 Task: Open an excel sheet with  and write heading  Product price data  Add product name:-  ' TOMS Shoe, UGG Shoe, Wolverine Shoe, Z-Coil Shoe, Adidas shoe, Gucci T-shirt, Louis Vuitton bag, Zara Shirt, H&M jeans, Chanel perfume. ' in August Last week sales are  5000 to 5050. product price in between:-  5000 to 10000. Save page analysisSalesAnalysis
Action: Mouse pressed left at (37, 114)
Screenshot: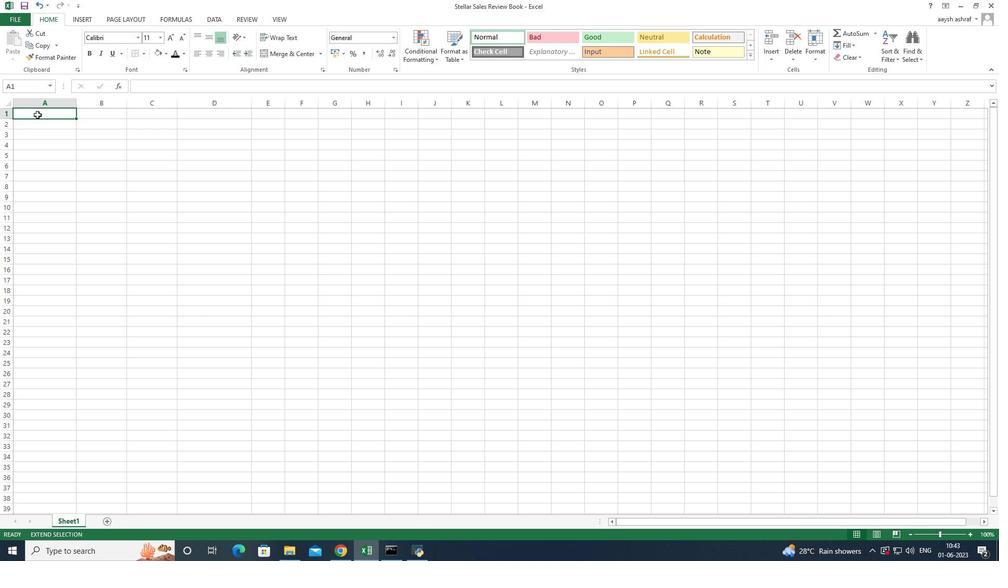 
Action: Mouse pressed left at (37, 114)
Screenshot: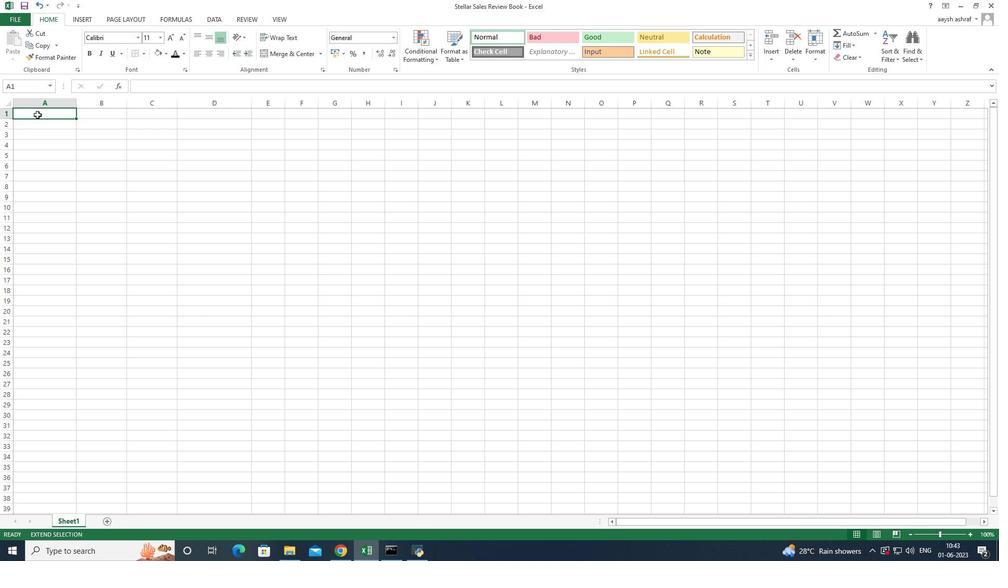 
Action: Mouse pressed left at (37, 114)
Screenshot: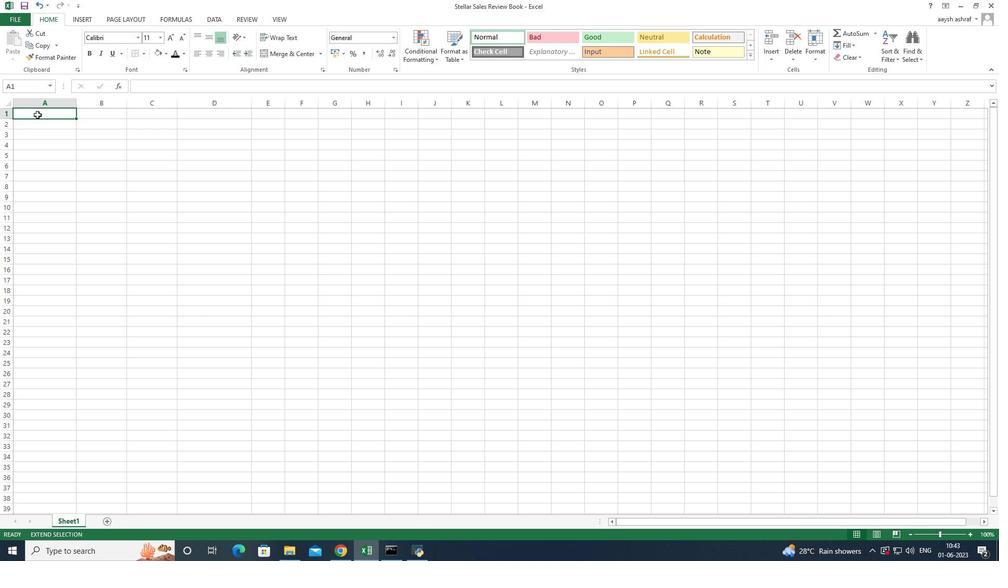 
Action: Mouse pressed left at (37, 114)
Screenshot: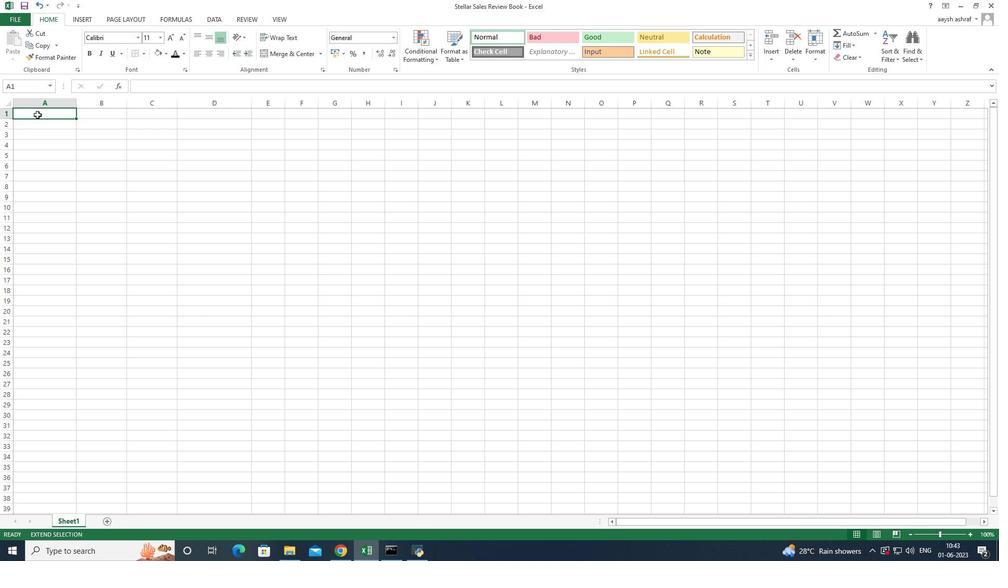 
Action: Mouse moved to (37, 113)
Screenshot: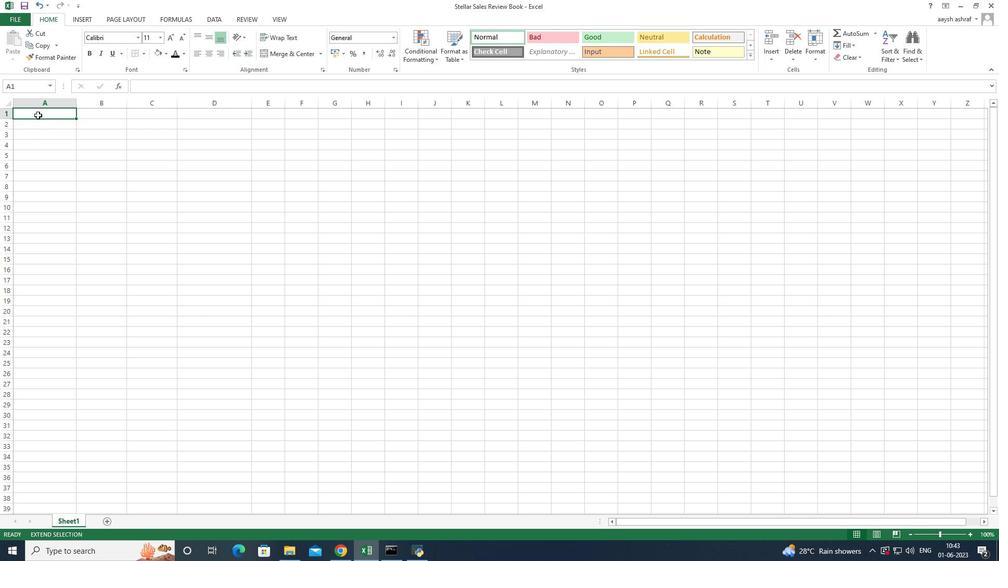 
Action: Mouse pressed left at (37, 113)
Screenshot: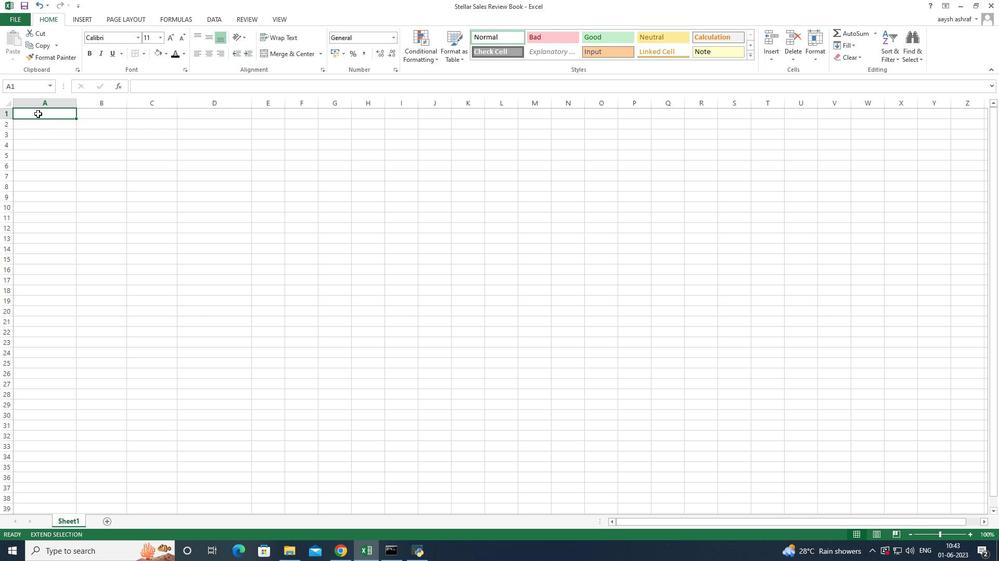 
Action: Mouse pressed left at (37, 113)
Screenshot: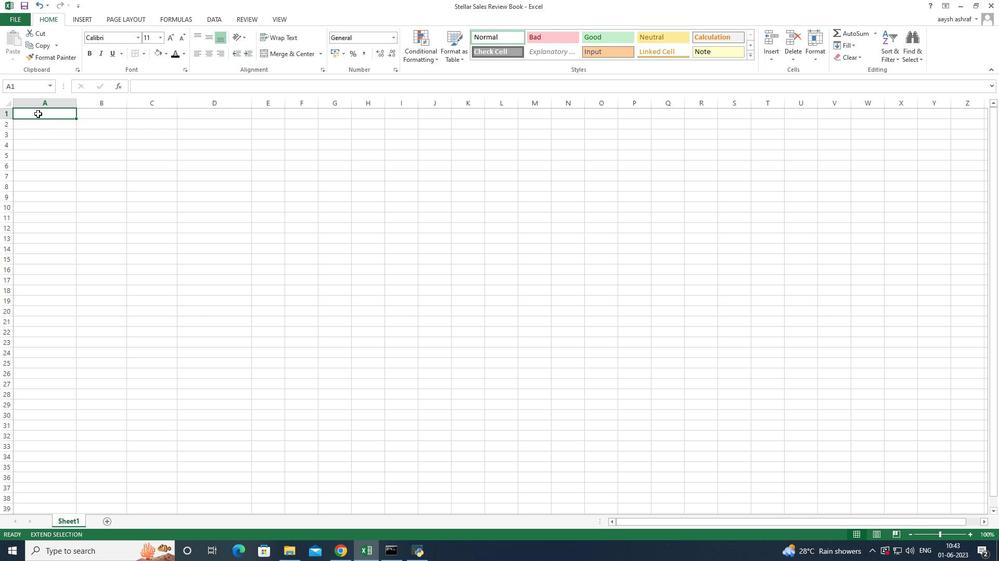 
Action: Mouse moved to (43, 125)
Screenshot: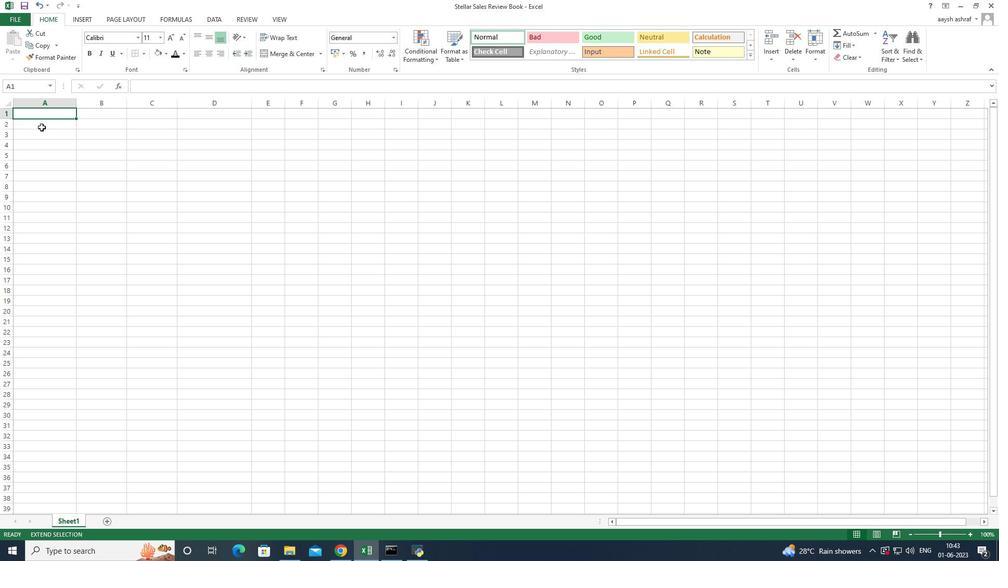 
Action: Mouse pressed left at (43, 125)
Screenshot: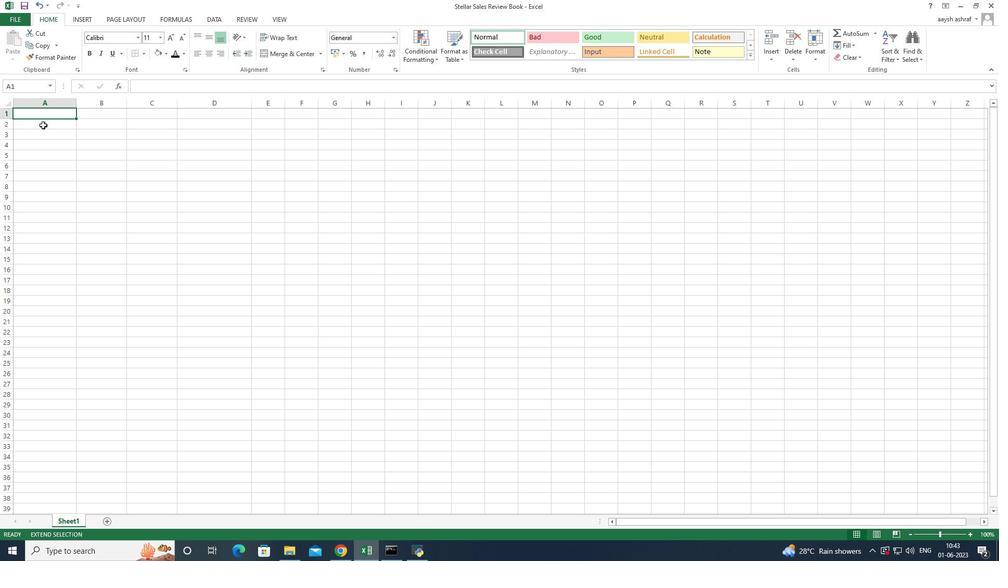 
Action: Mouse moved to (48, 112)
Screenshot: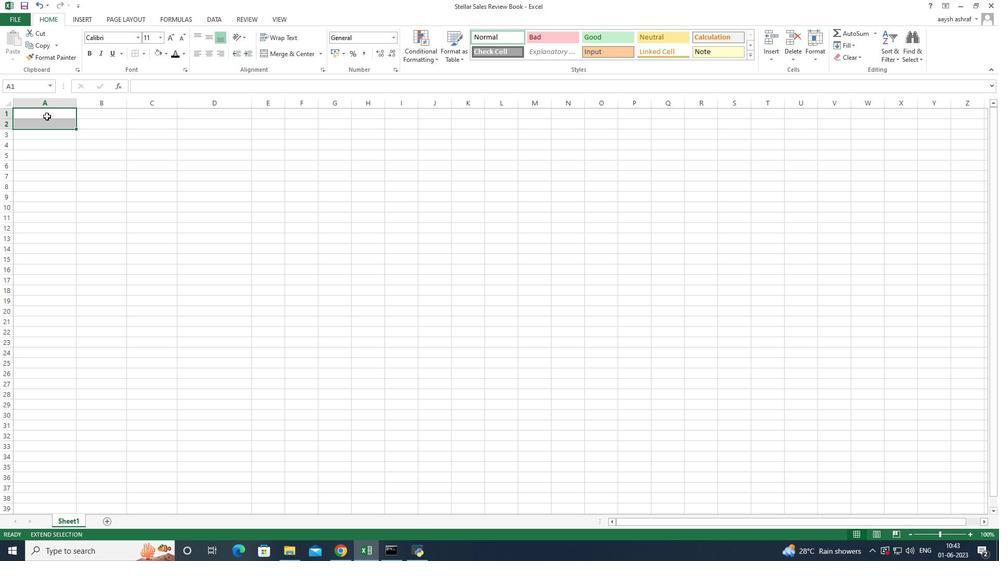 
Action: Mouse pressed left at (48, 112)
Screenshot: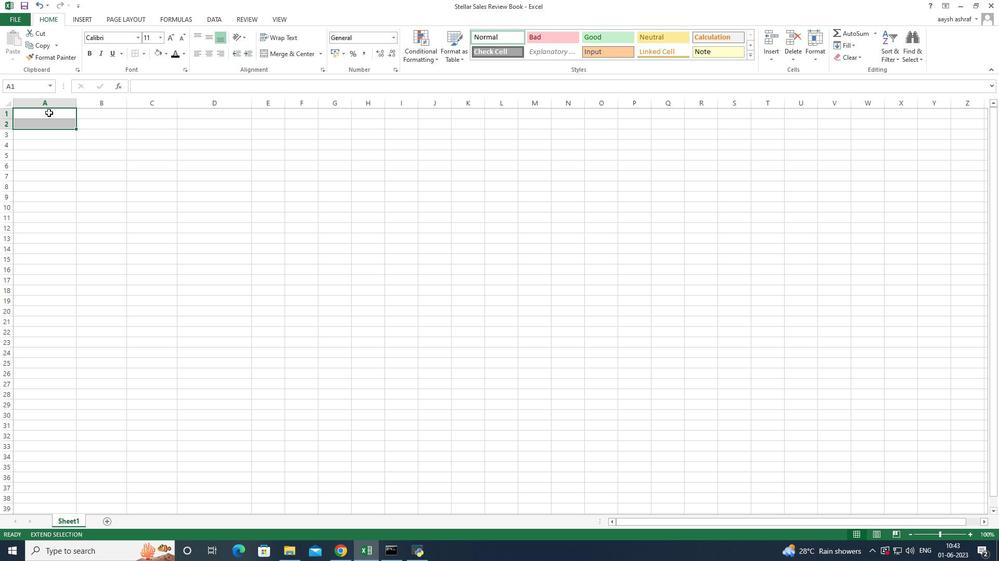 
Action: Mouse pressed left at (48, 112)
Screenshot: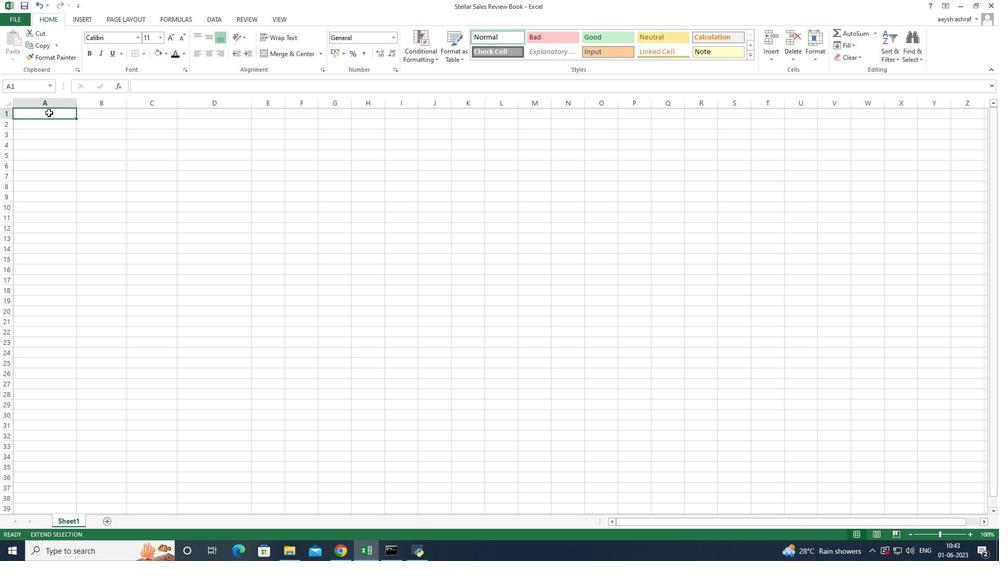 
Action: Mouse pressed left at (48, 112)
Screenshot: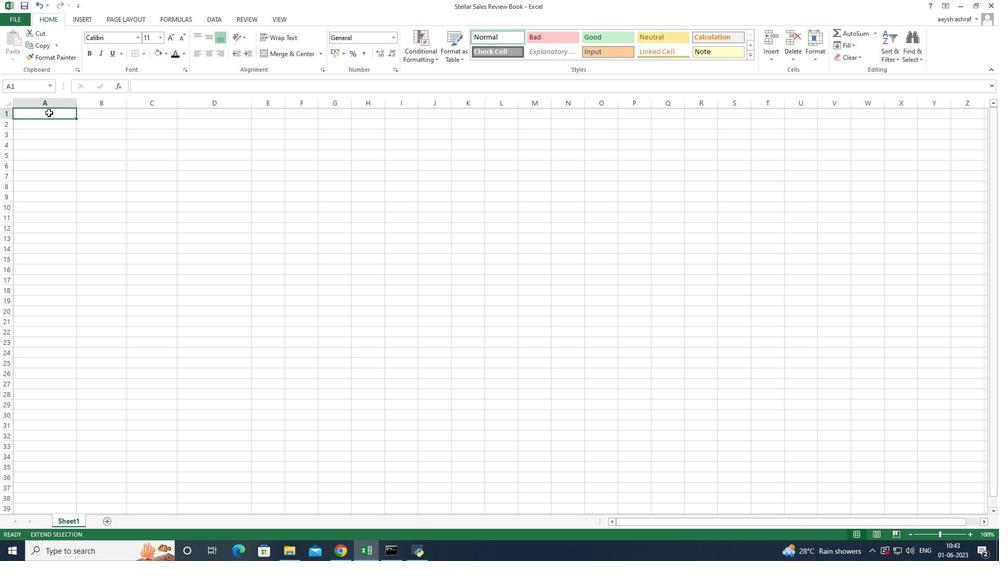 
Action: Mouse pressed left at (48, 112)
Screenshot: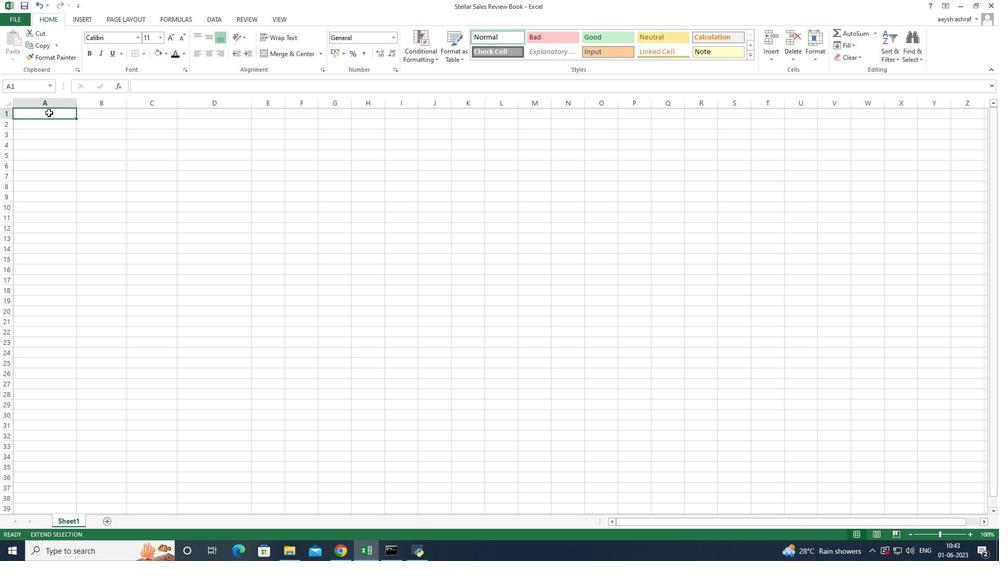 
Action: Key pressed <Key.shift>Product<Key.space><Key.shift>Price
Screenshot: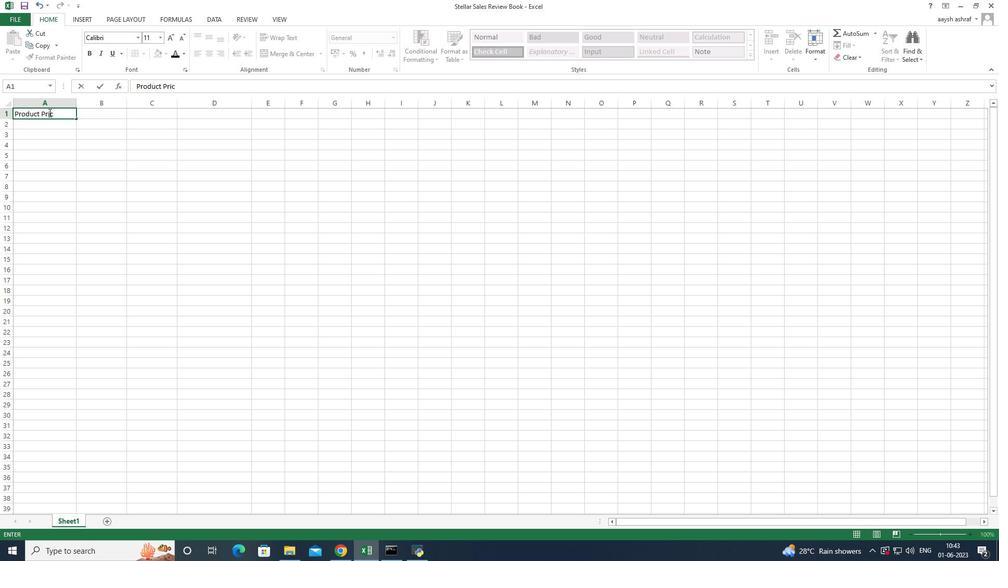 
Action: Mouse moved to (52, 125)
Screenshot: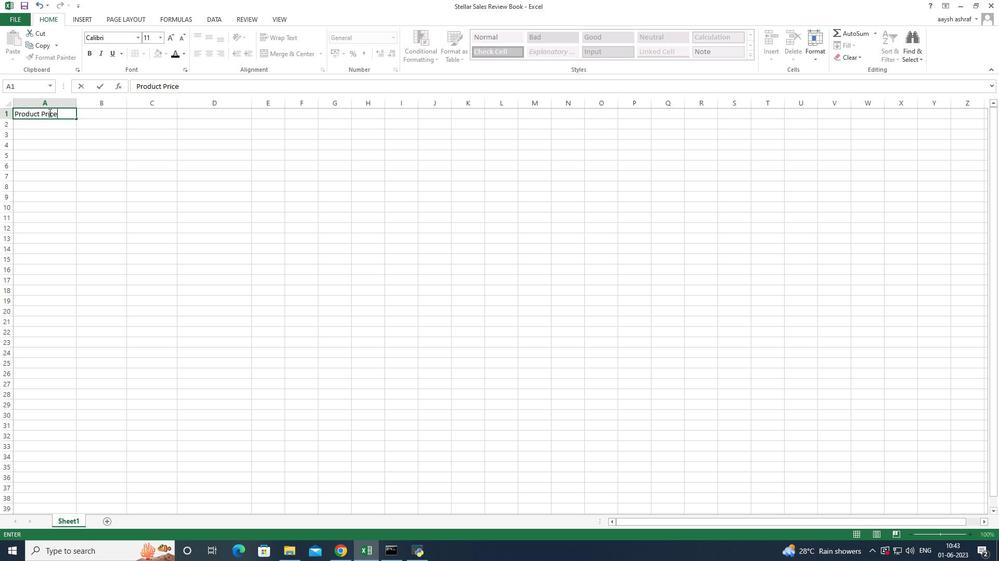 
Action: Mouse pressed left at (52, 125)
Screenshot: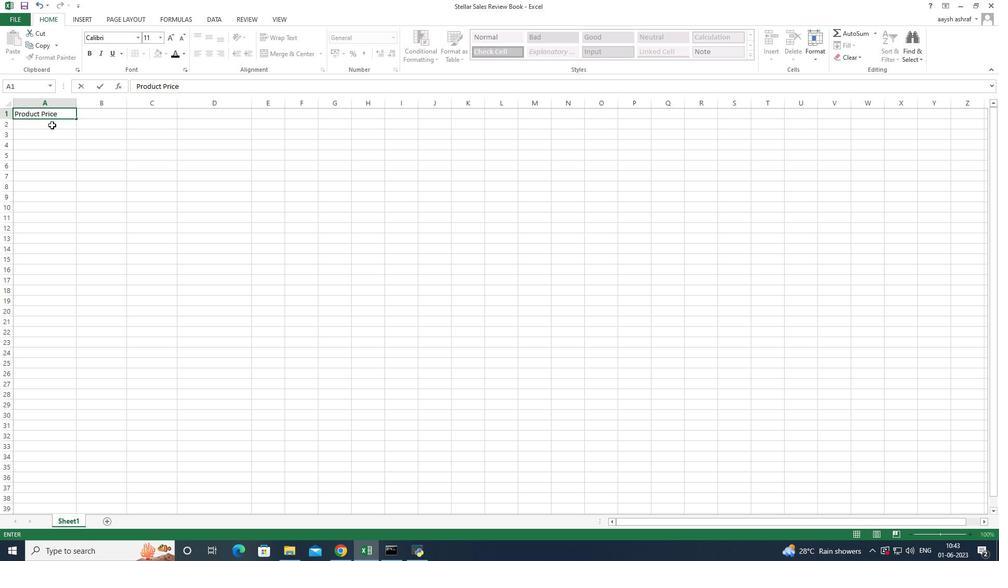 
Action: Key pressed <Key.shift>Product<Key.space>
Screenshot: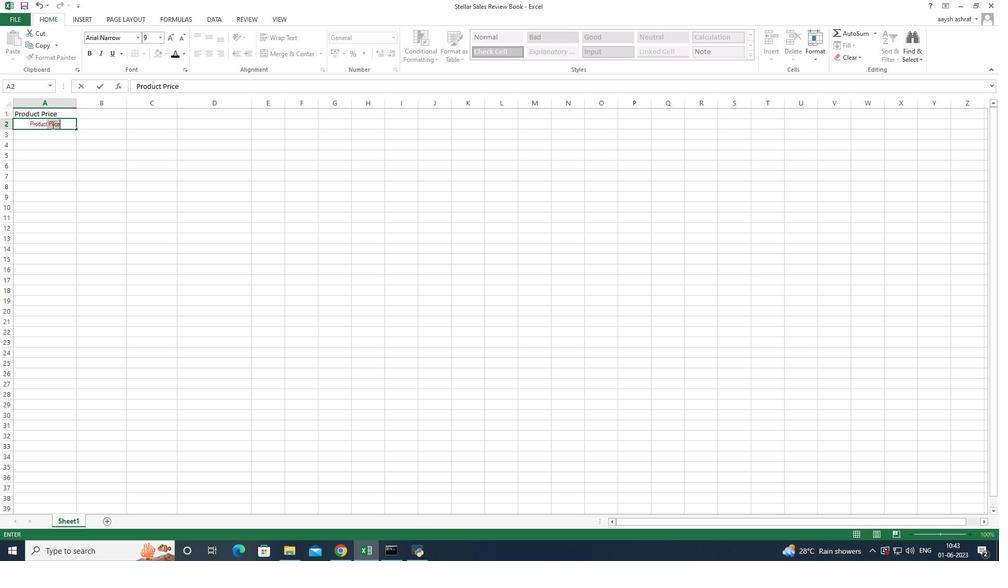 
Action: Mouse moved to (16, 21)
Screenshot: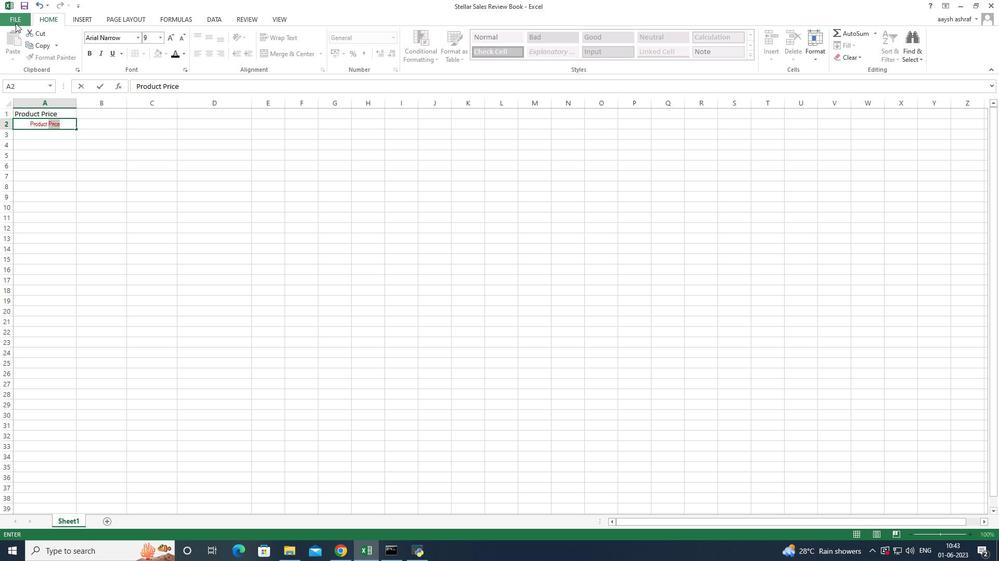 
Action: Mouse pressed left at (16, 21)
Screenshot: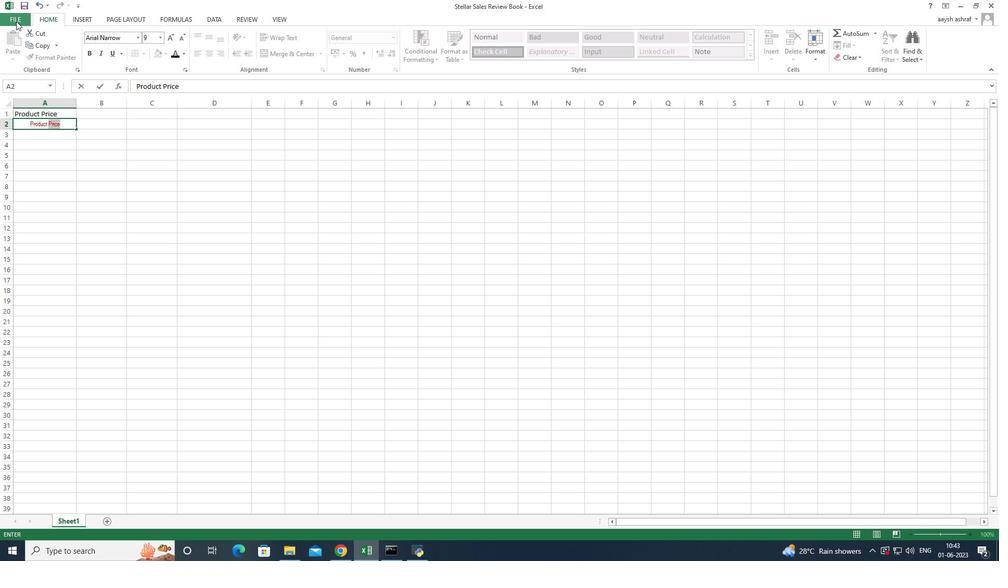 
Action: Mouse moved to (45, 90)
Screenshot: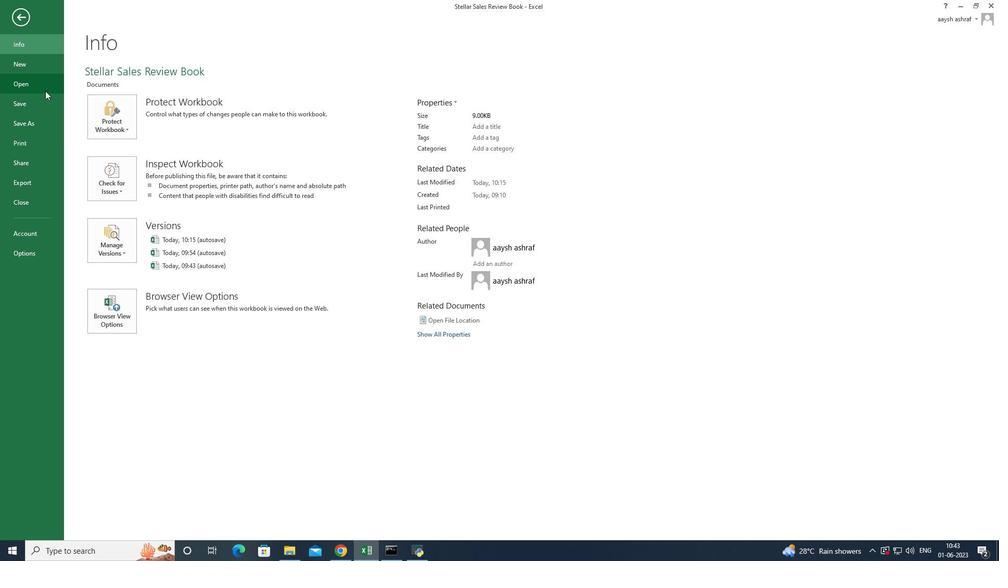 
Action: Mouse pressed left at (45, 90)
Screenshot: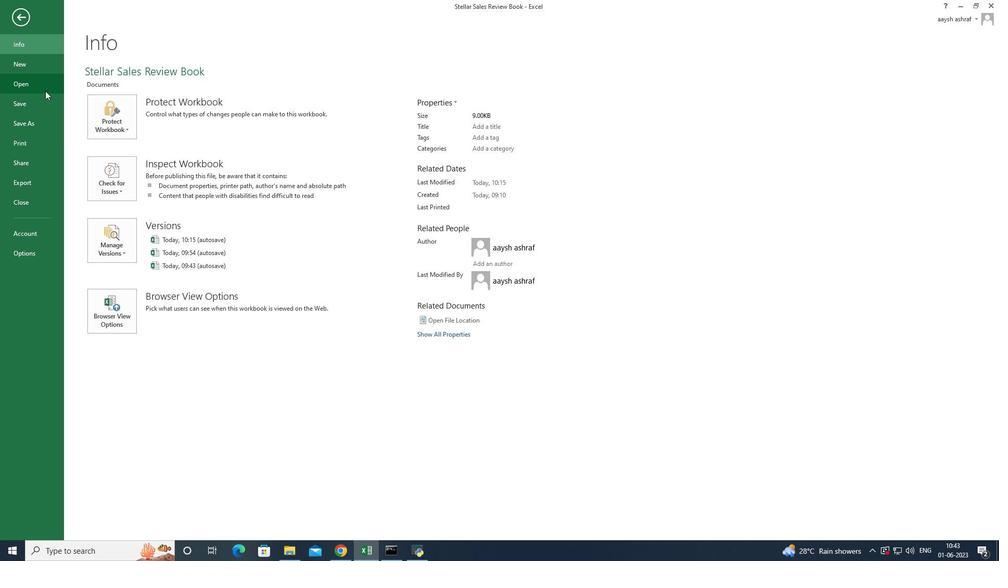 
Action: Mouse moved to (33, 63)
Screenshot: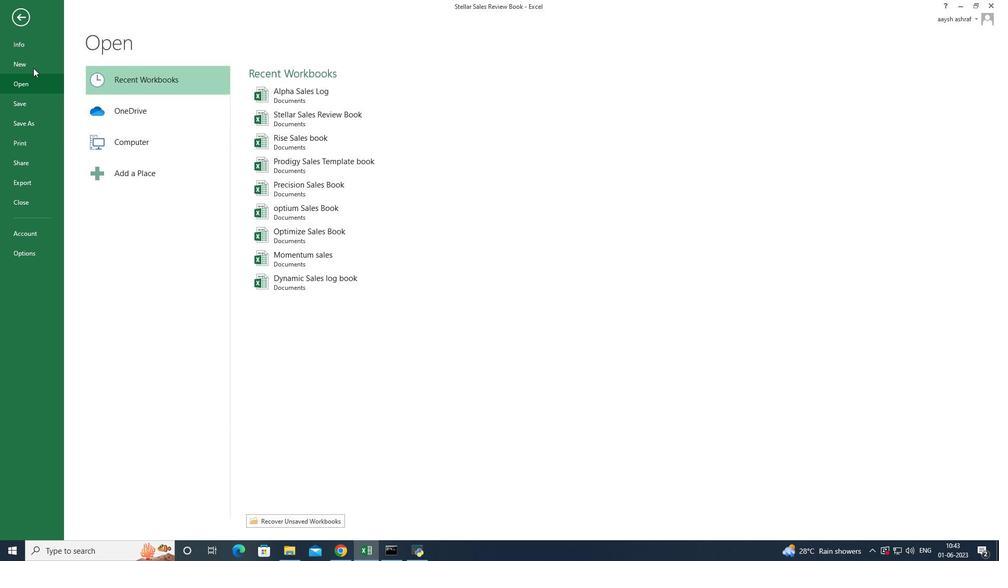 
Action: Mouse pressed left at (33, 63)
Screenshot: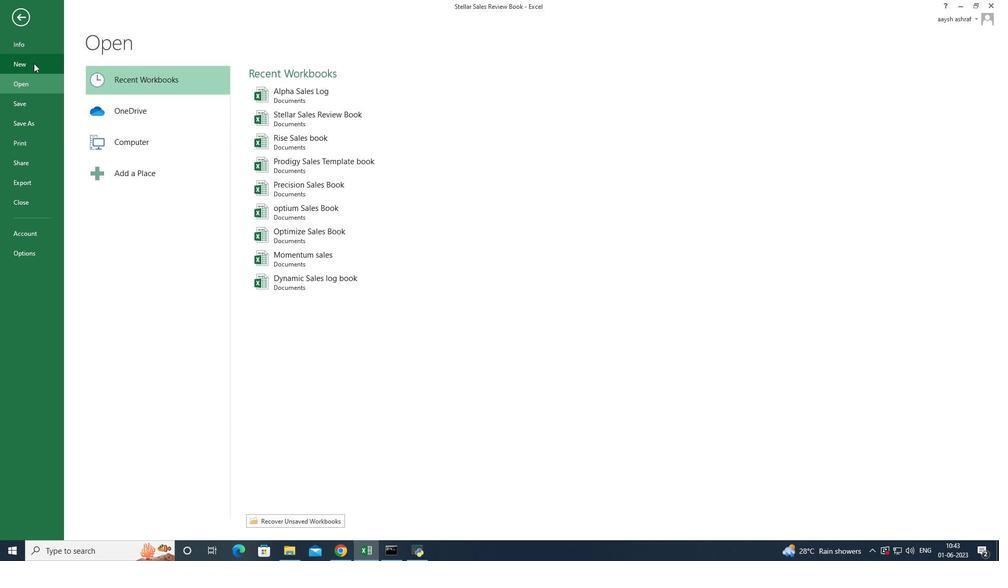 
Action: Mouse moved to (132, 158)
Screenshot: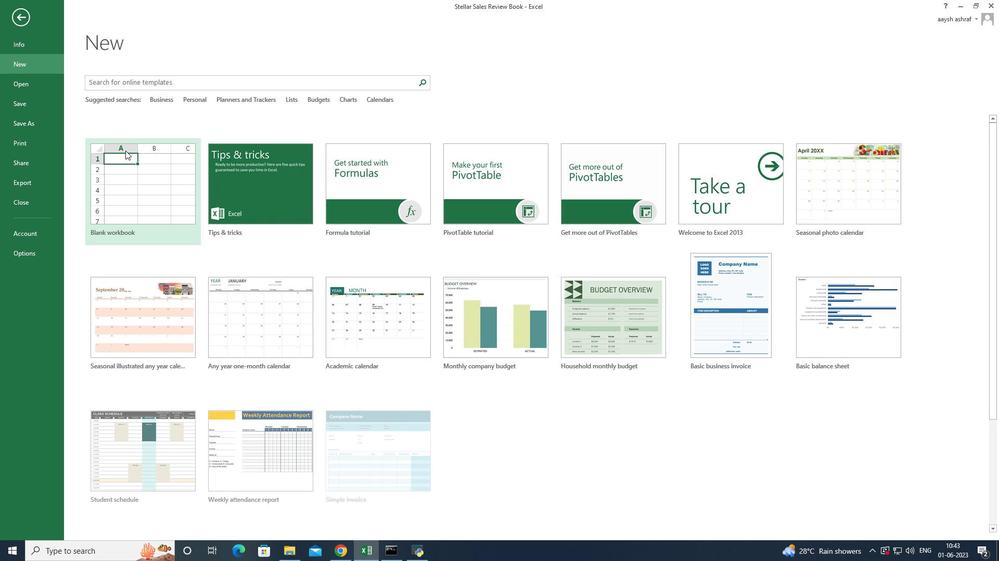 
Action: Mouse pressed left at (132, 158)
Screenshot: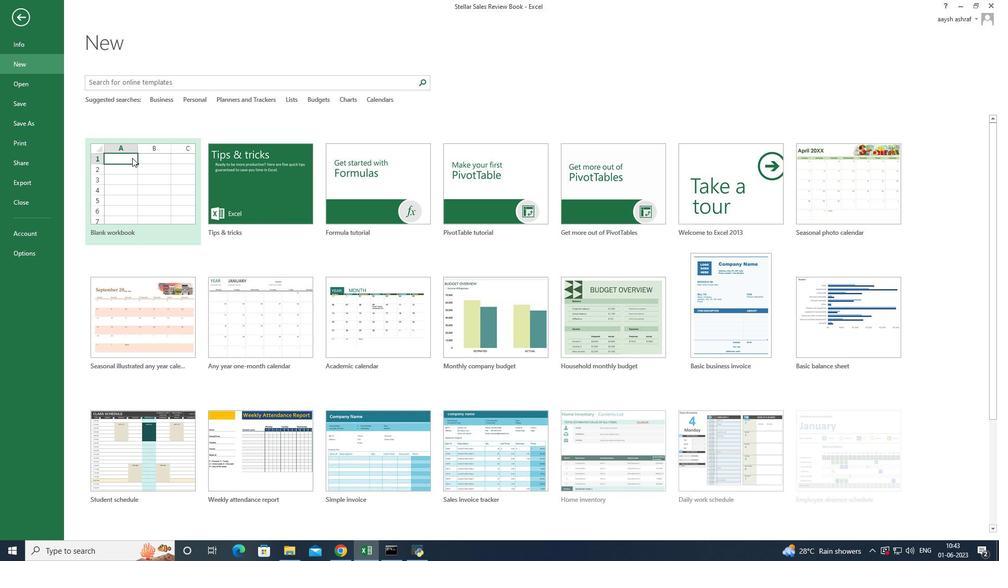 
Action: Mouse moved to (358, 473)
Screenshot: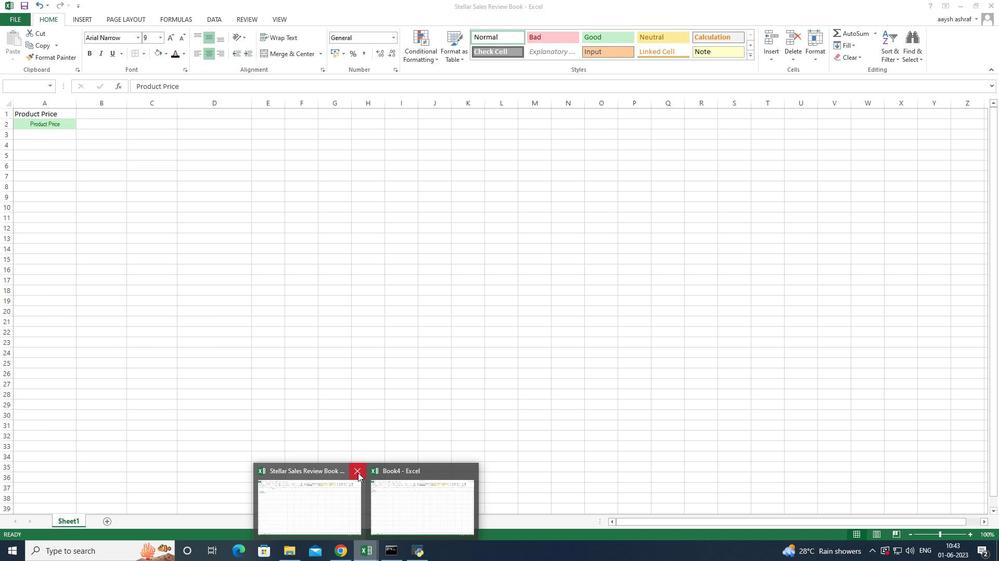 
Action: Mouse pressed left at (358, 473)
Screenshot: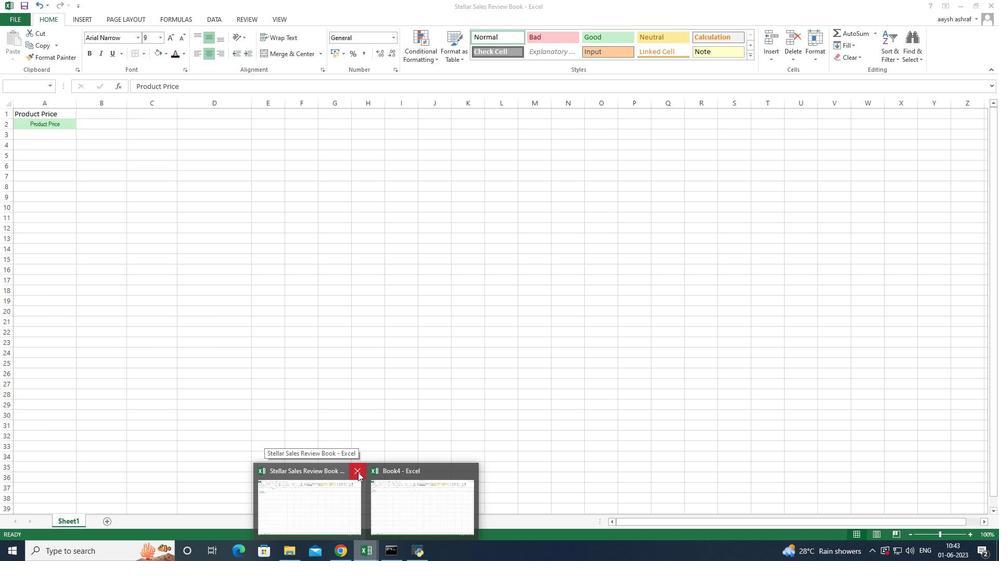 
Action: Mouse moved to (488, 297)
Screenshot: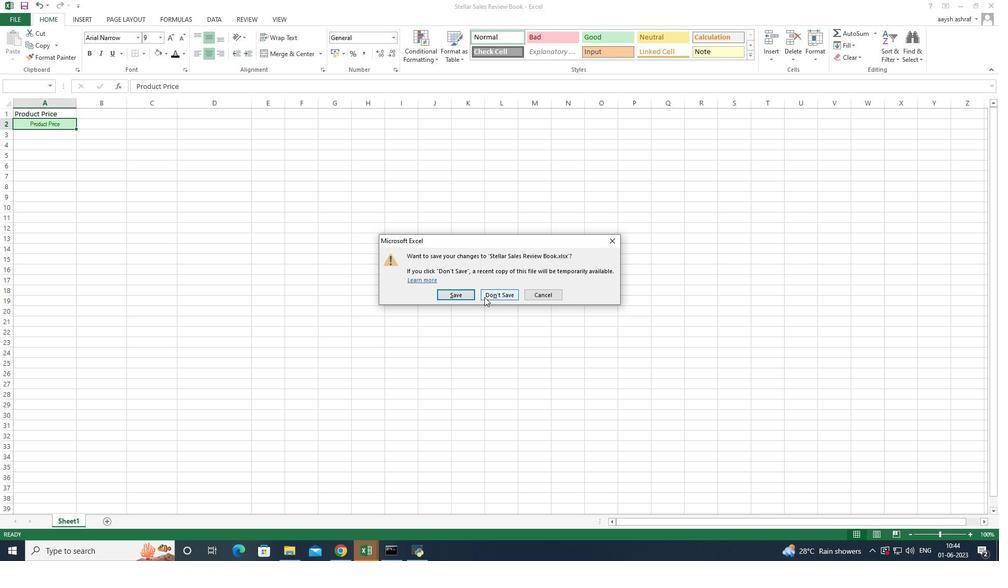 
Action: Mouse pressed left at (488, 297)
Screenshot: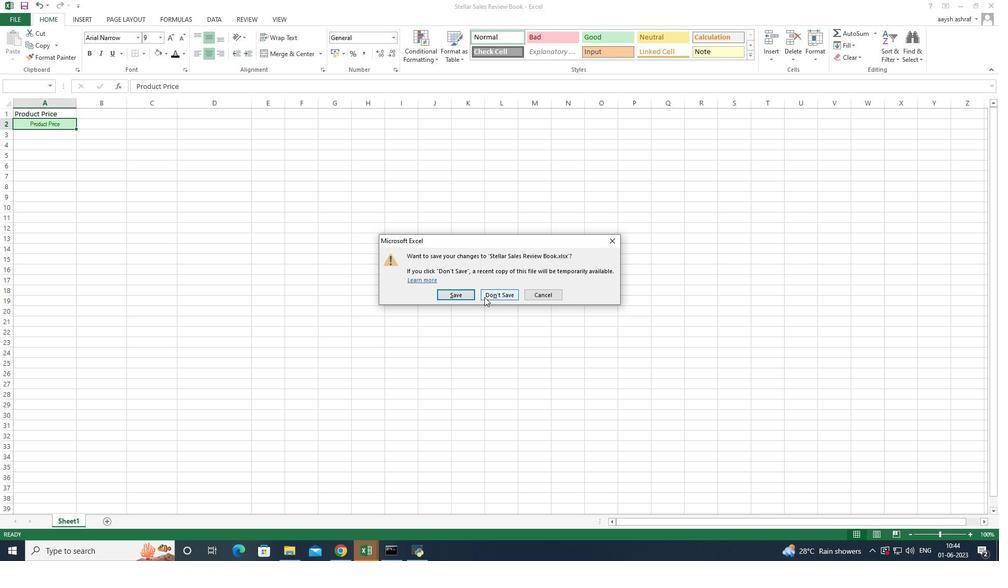 
Action: Mouse moved to (69, 202)
Screenshot: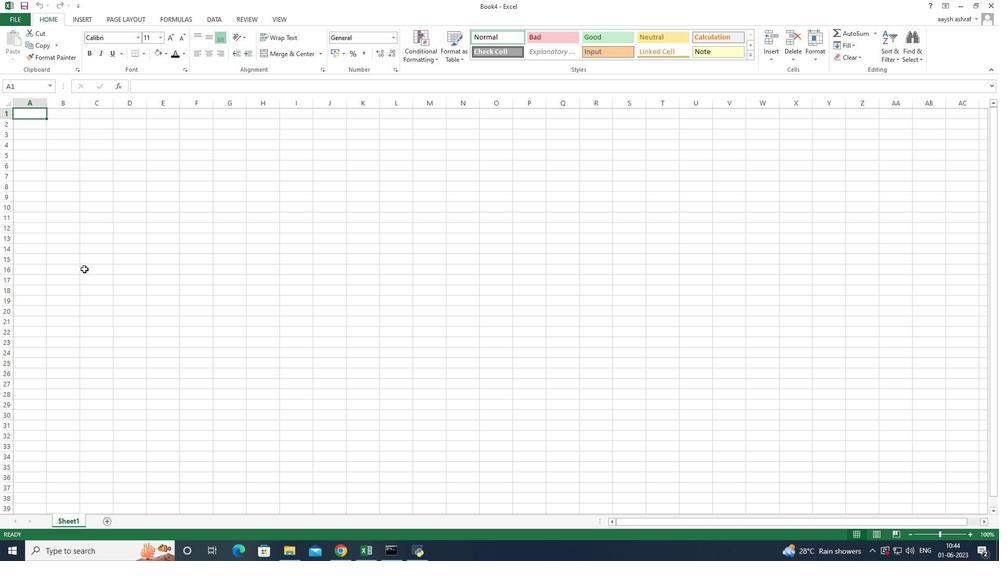 
Action: Key pressed <Key.shift>Product<Key.space><Key.shift>Price<Key.enter>
Screenshot: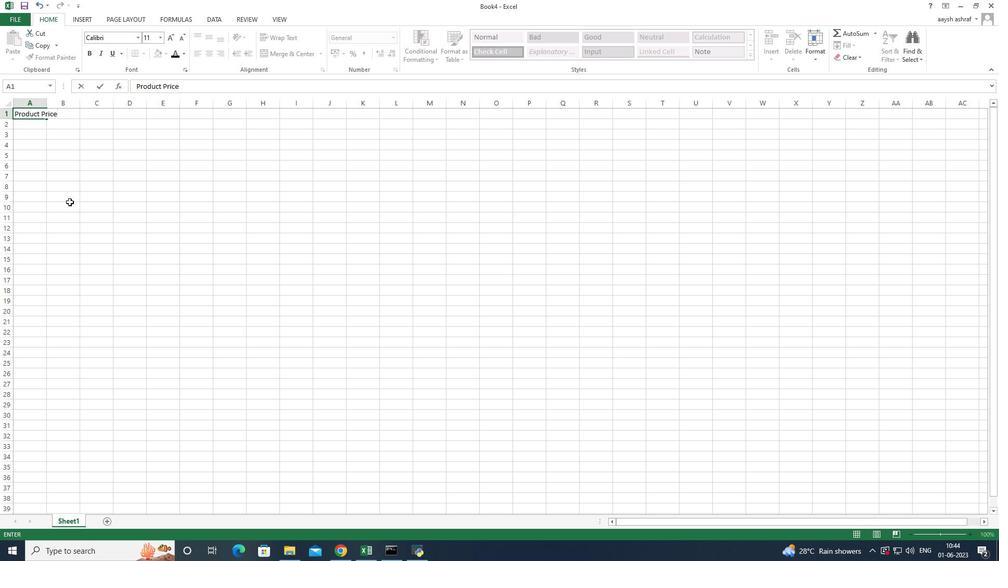 
Action: Mouse moved to (64, 113)
Screenshot: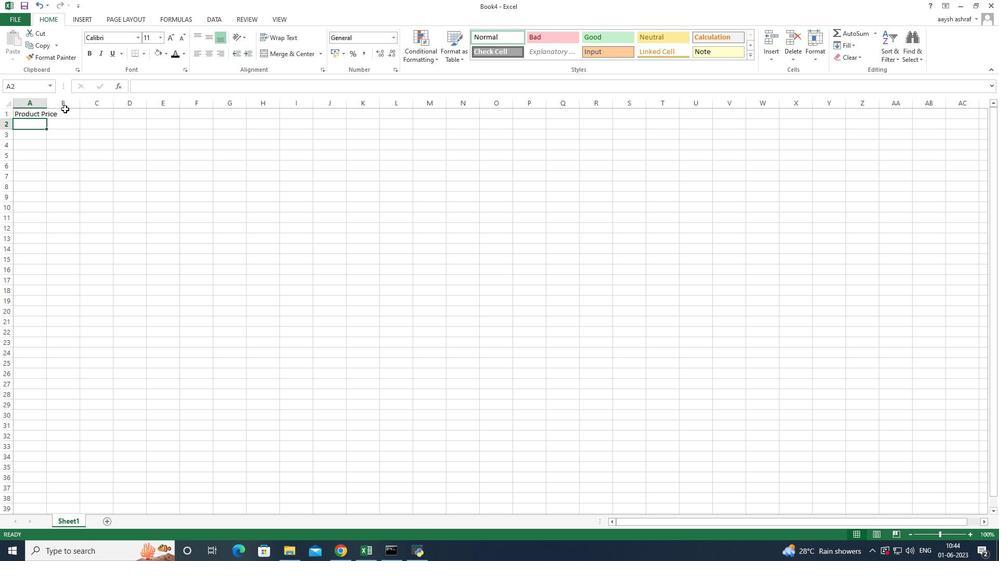 
Action: Mouse pressed left at (64, 113)
Screenshot: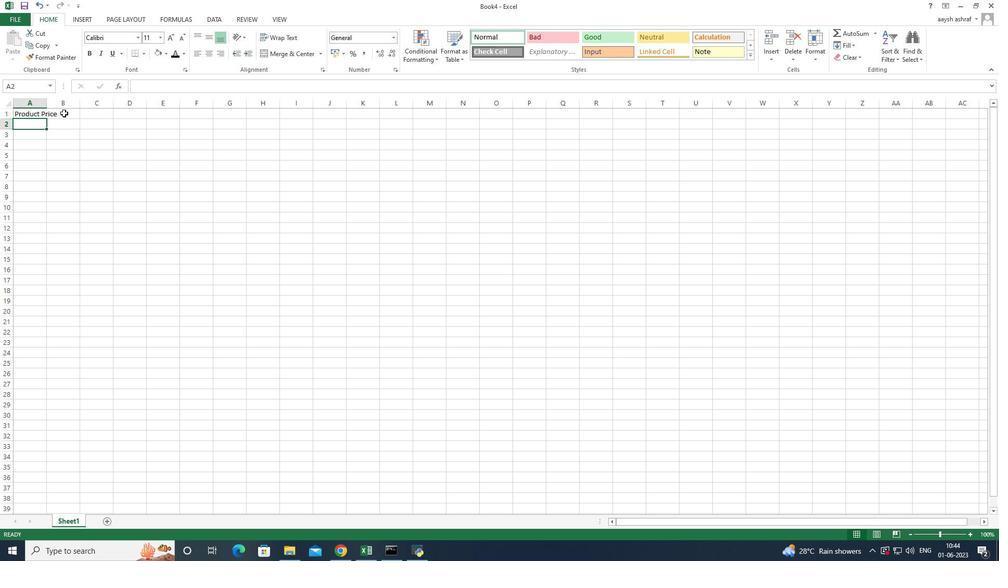 
Action: Mouse moved to (55, 114)
Screenshot: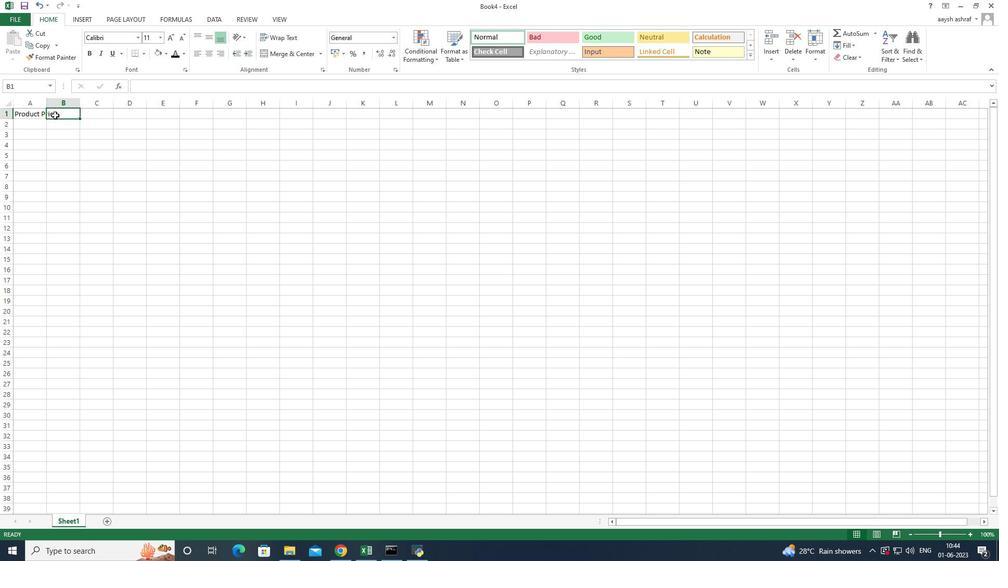 
Action: Mouse pressed left at (55, 114)
Screenshot: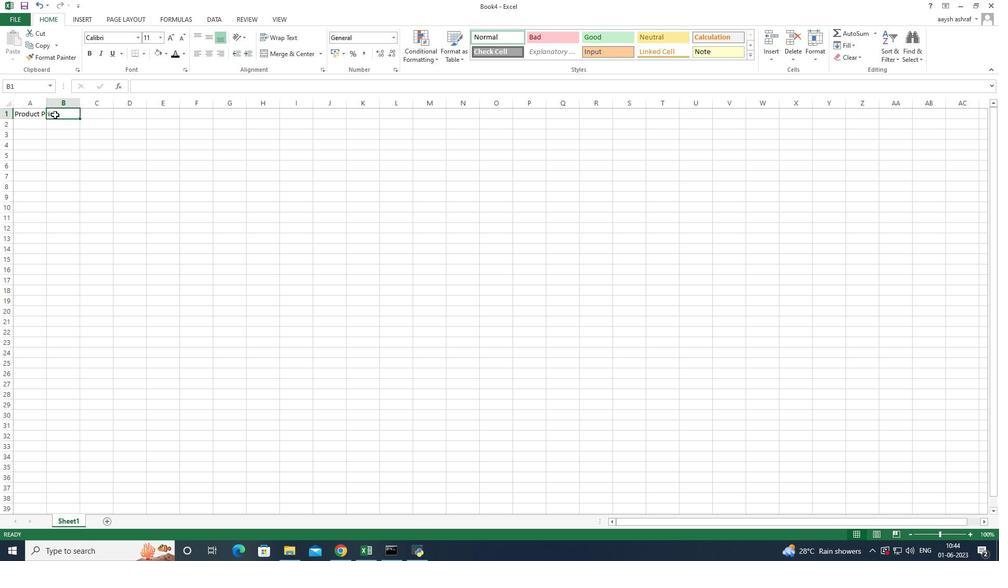 
Action: Mouse pressed left at (55, 114)
Screenshot: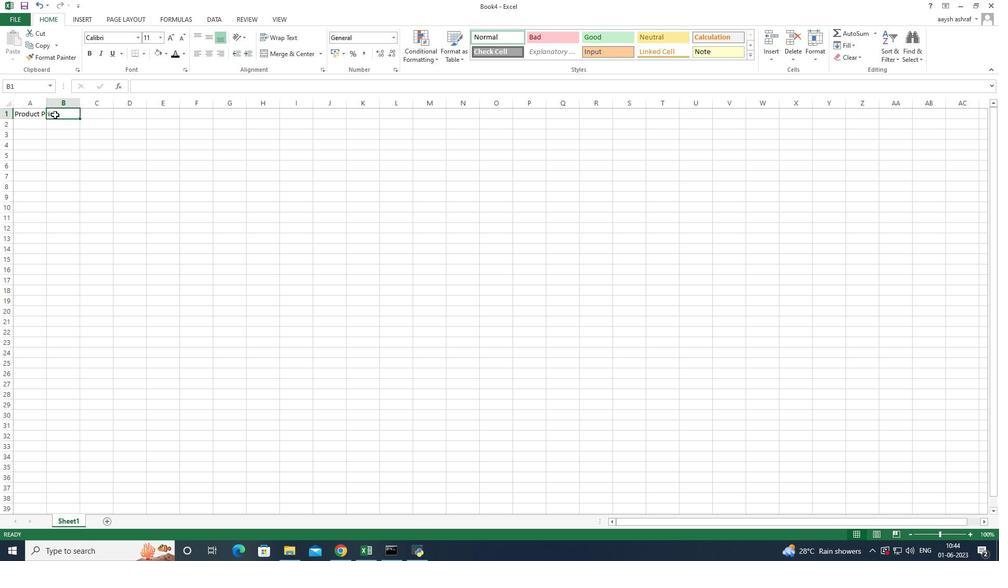 
Action: Mouse moved to (35, 113)
Screenshot: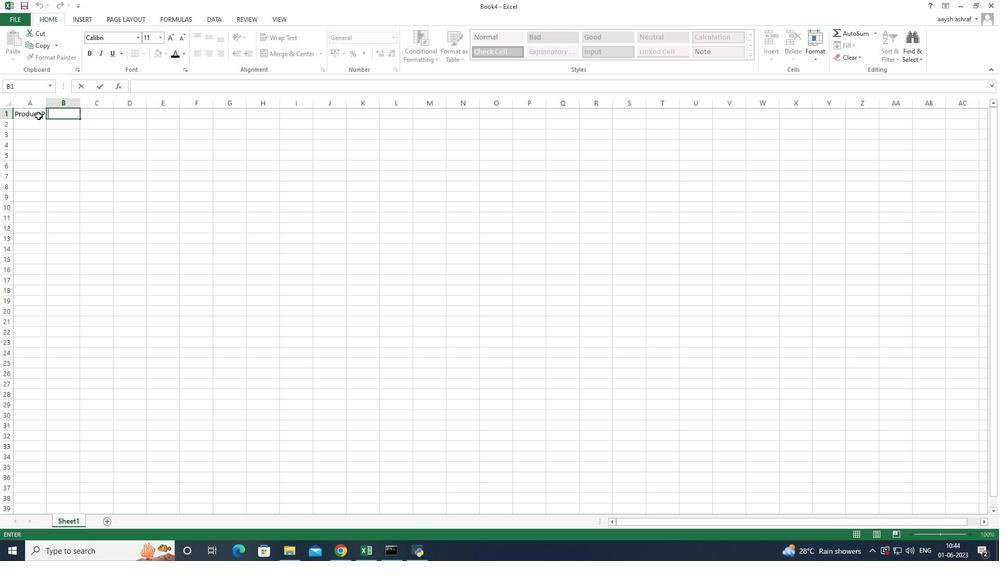 
Action: Mouse pressed left at (35, 113)
Screenshot: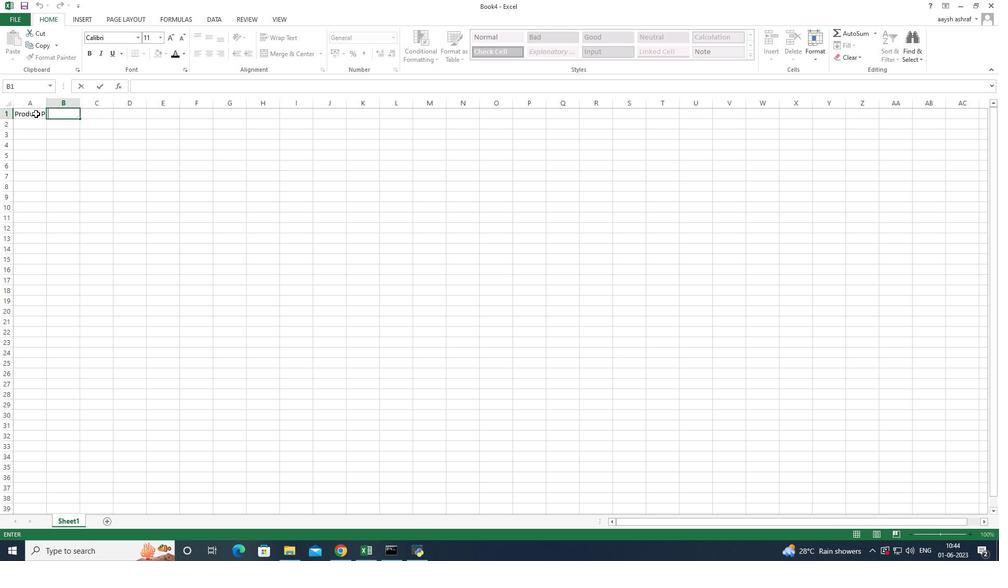 
Action: Mouse moved to (182, 86)
Screenshot: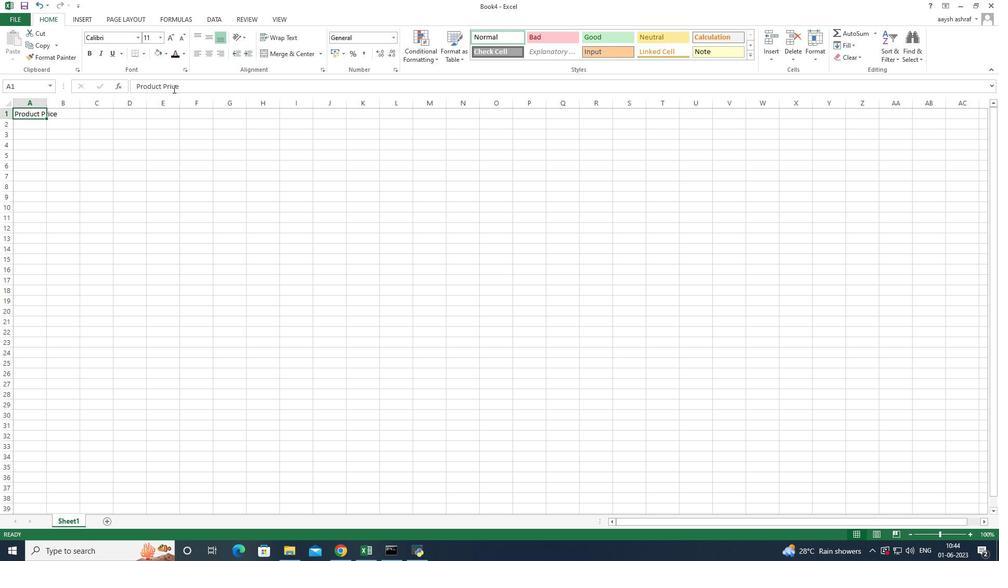 
Action: Mouse pressed left at (182, 86)
Screenshot: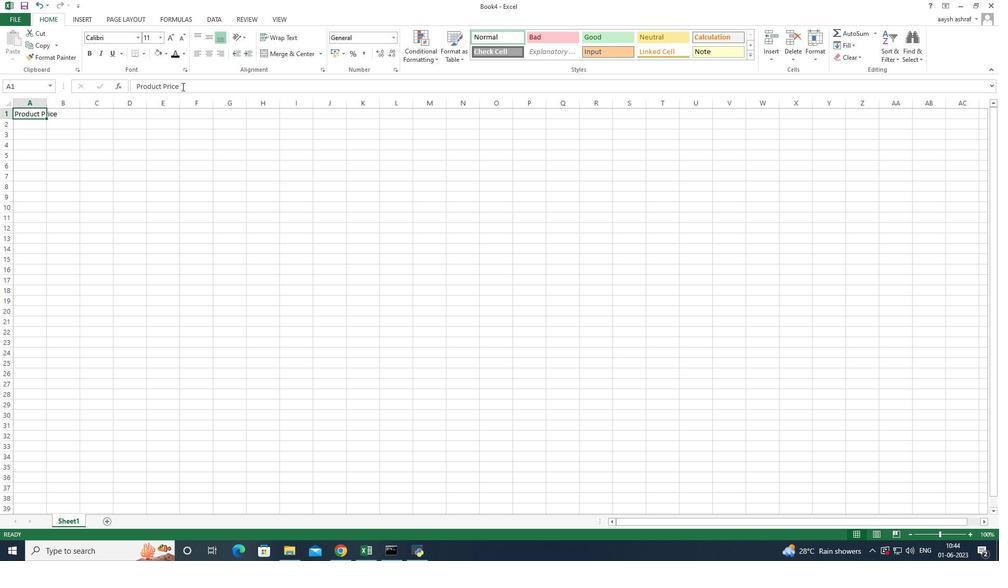 
Action: Mouse moved to (181, 87)
Screenshot: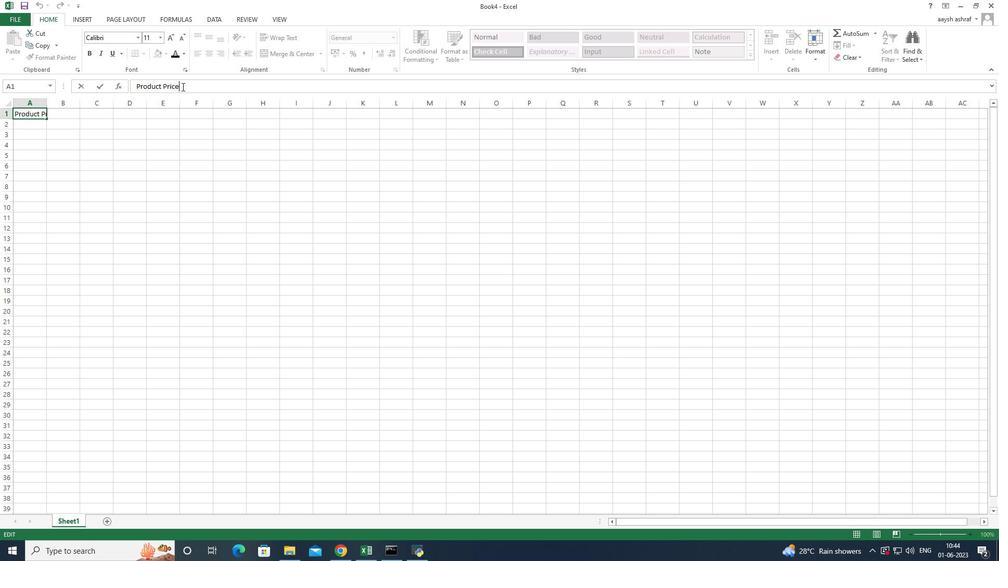 
Action: Key pressed <Key.space>data<Key.enter><Key.shift>Product<Key.space><Key.shift>Name<Key.enter>
Screenshot: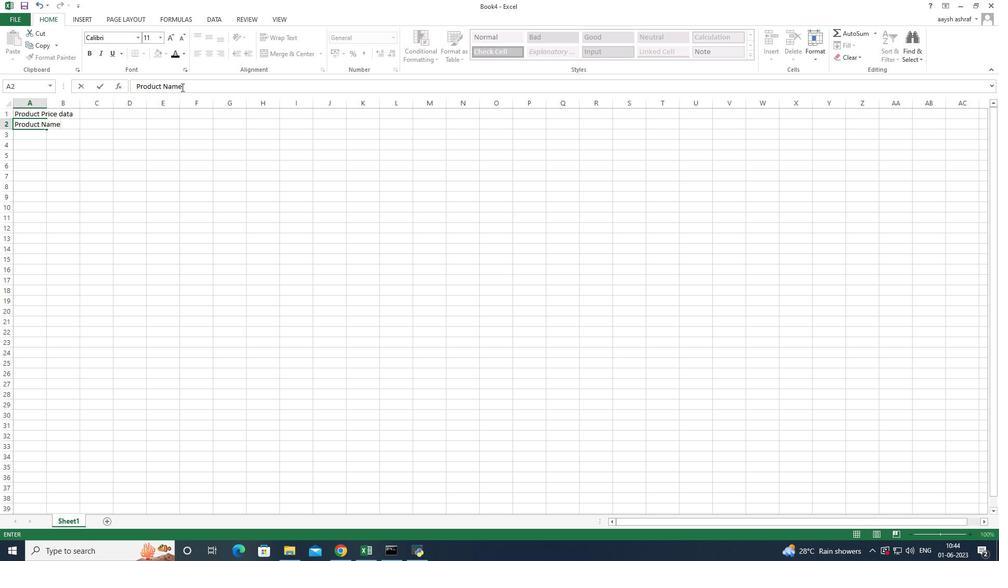 
Action: Mouse moved to (31, 135)
Screenshot: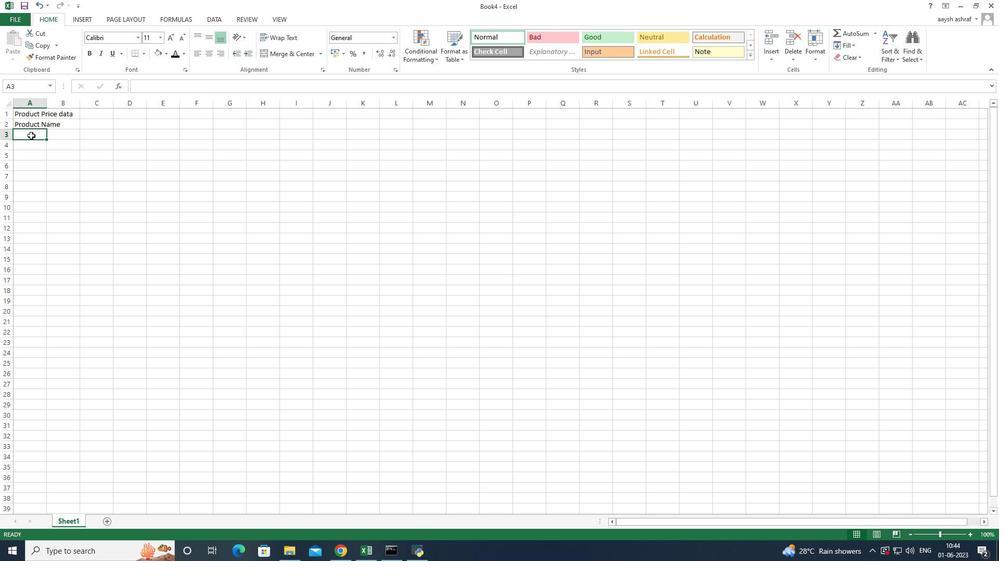 
Action: Mouse pressed left at (31, 135)
Screenshot: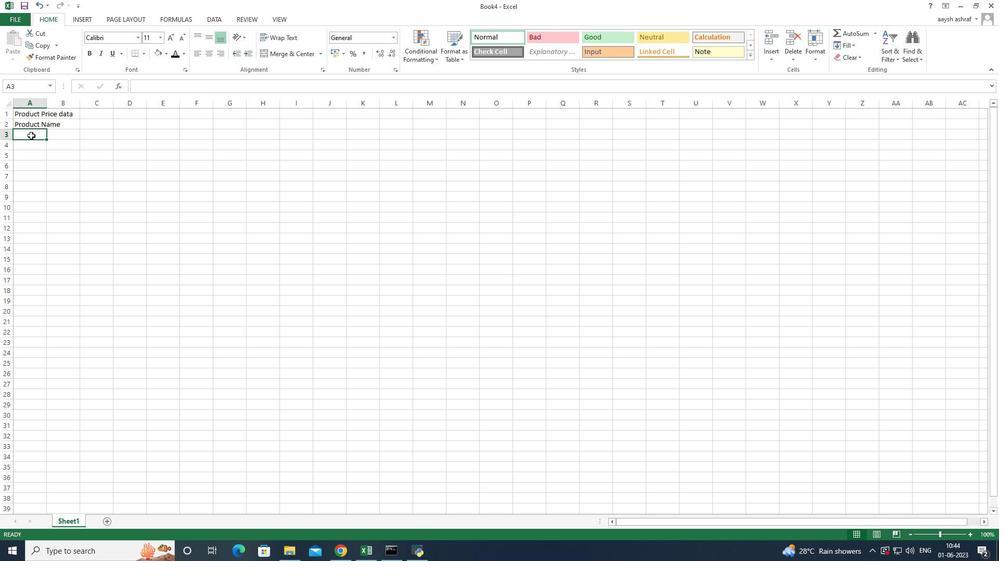 
Action: Mouse pressed left at (31, 135)
Screenshot: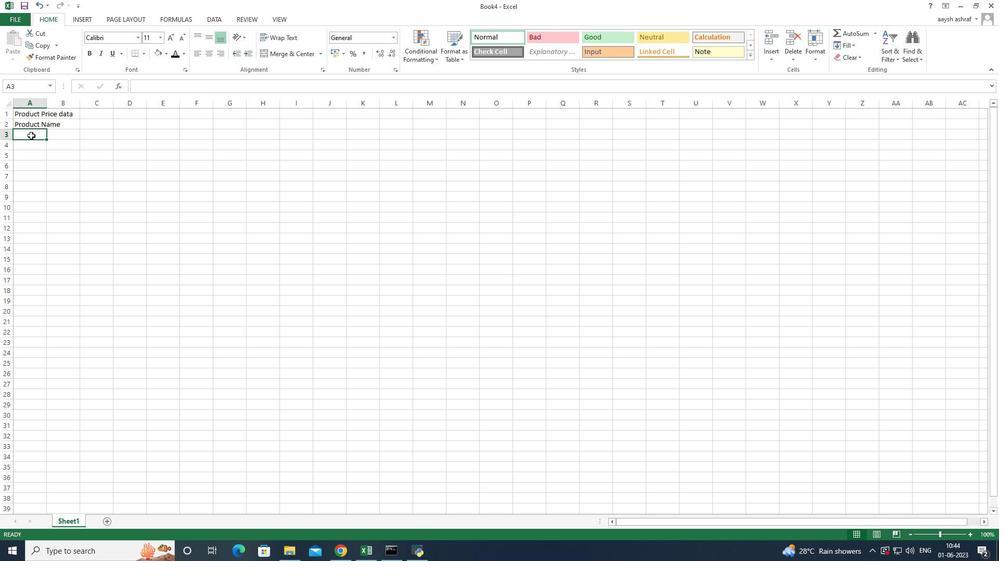 
Action: Key pressed <Key.shift>T<Key.shift>OMS<Key.space><Key.shift>Shoe<Key.enter><Key.shift>UGG<Key.space><Key.shift><Key.shift>Shoe<Key.enter><Key.down><Key.up><Key.up><Key.enter><Key.shift>Wolverine<Key.space><Key.shift><Key.shift>Shoe<Key.enter>z-<Key.backspace><Key.backspace><Key.shift>Z-<Key.shift>Coil<Key.space><Key.shift>Shoe<Key.enter><Key.shift>Adidas<Key.space><Key.shift>Shoe<Key.space><Key.enter><Key.shift><Key.shift><Key.shift><Key.shift><Key.shift><Key.shift><Key.shift>Gucci<Key.space><Key.shift>T-<Key.space><Key.shift>Shirt<Key.enter><Key.shift>Louis<Key.space><Key.shift>Vuitton<Key.space>bag<Key.enter><Key.shift>Zara<Key.space><Key.shift>Shirt<Key.enter><Key.shift>H7<Key.backspace><Key.shift>&<Key.shift>M<Key.space><Key.shift>Jeans<Key.enter><Key.shift>Chanel<Key.space><Key.shift>Perfume<Key.enter>
Screenshot: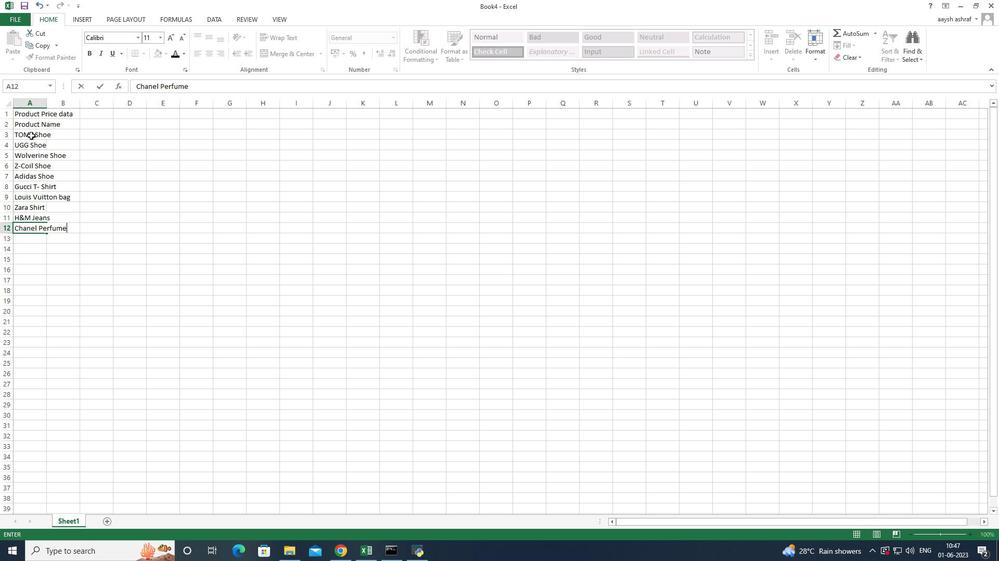 
Action: Mouse moved to (55, 113)
Screenshot: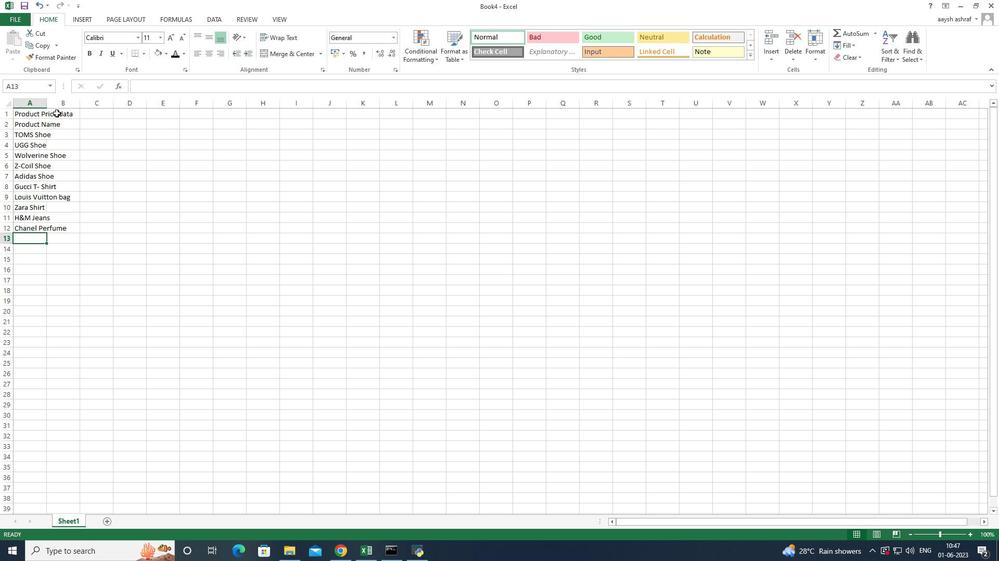 
Action: Mouse pressed left at (55, 113)
Screenshot: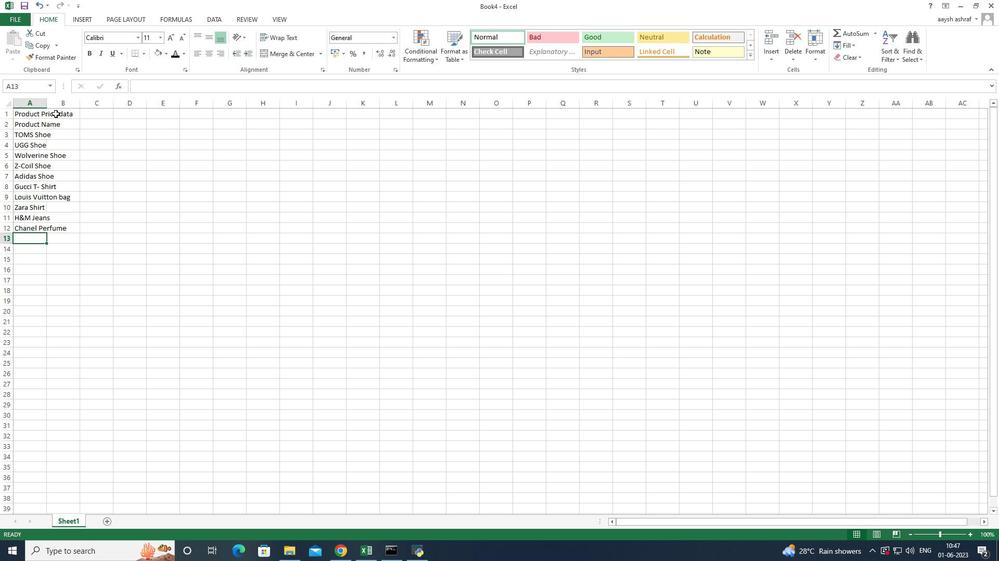 
Action: Mouse moved to (46, 105)
Screenshot: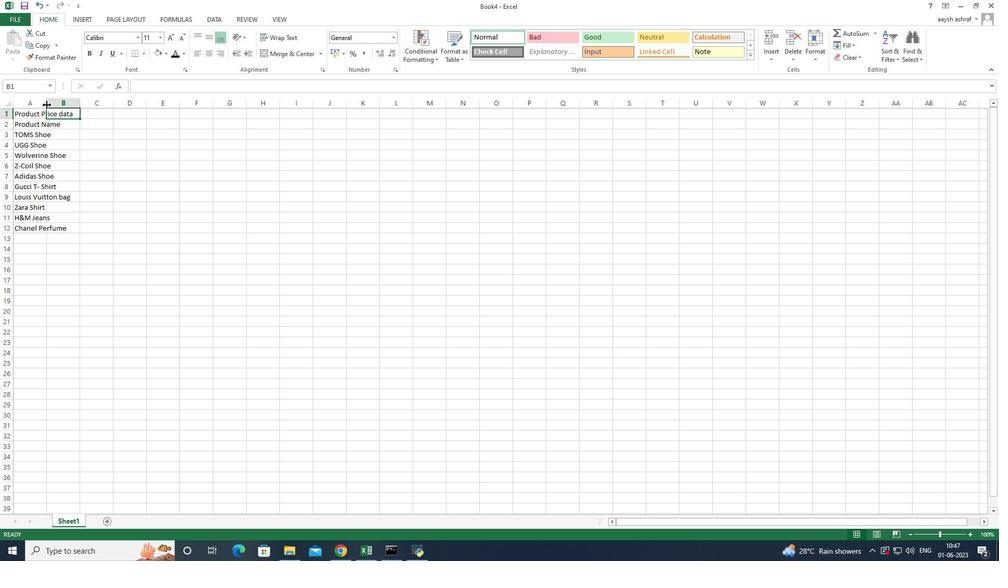 
Action: Mouse pressed left at (46, 105)
Screenshot: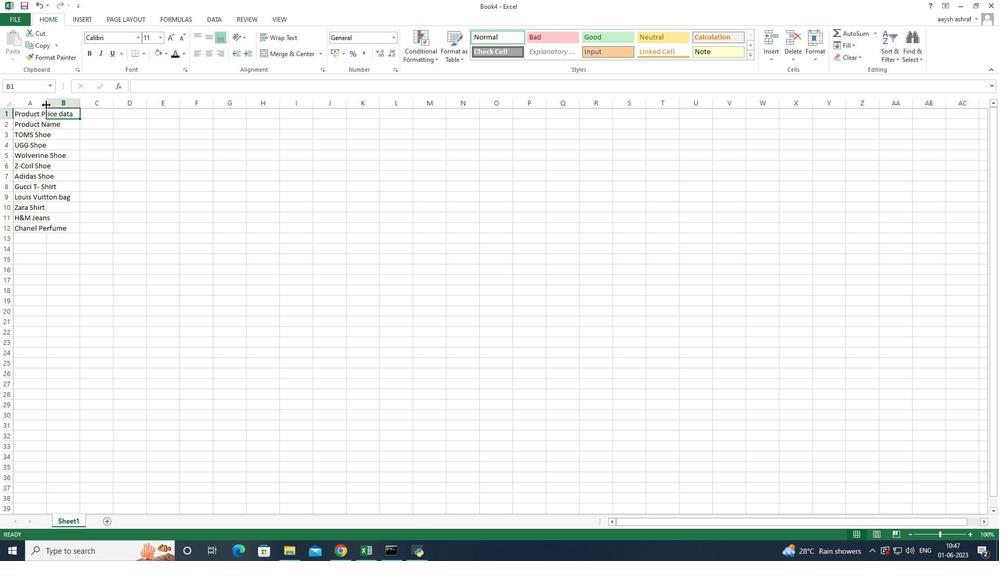 
Action: Mouse moved to (93, 123)
Screenshot: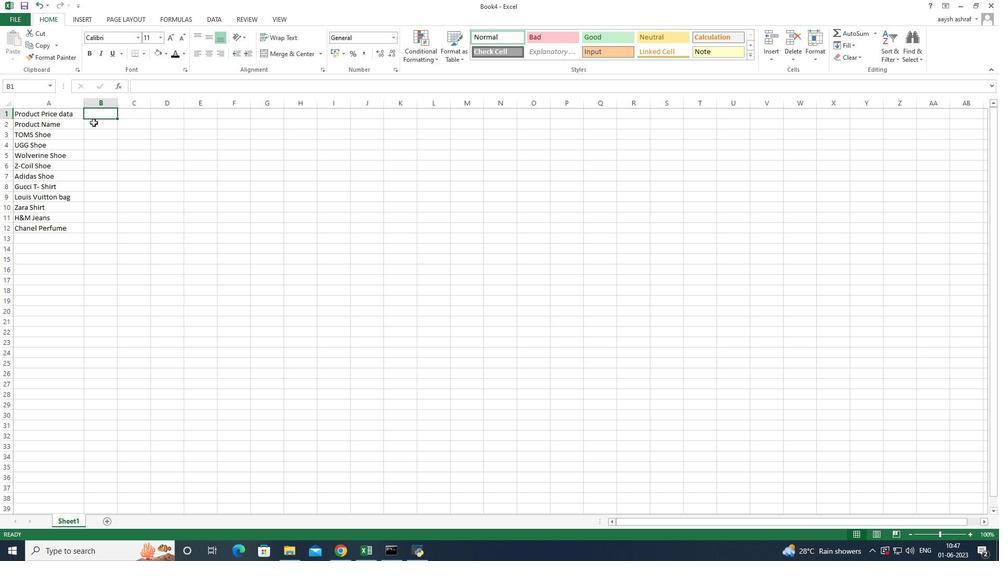 
Action: Mouse pressed left at (93, 123)
Screenshot: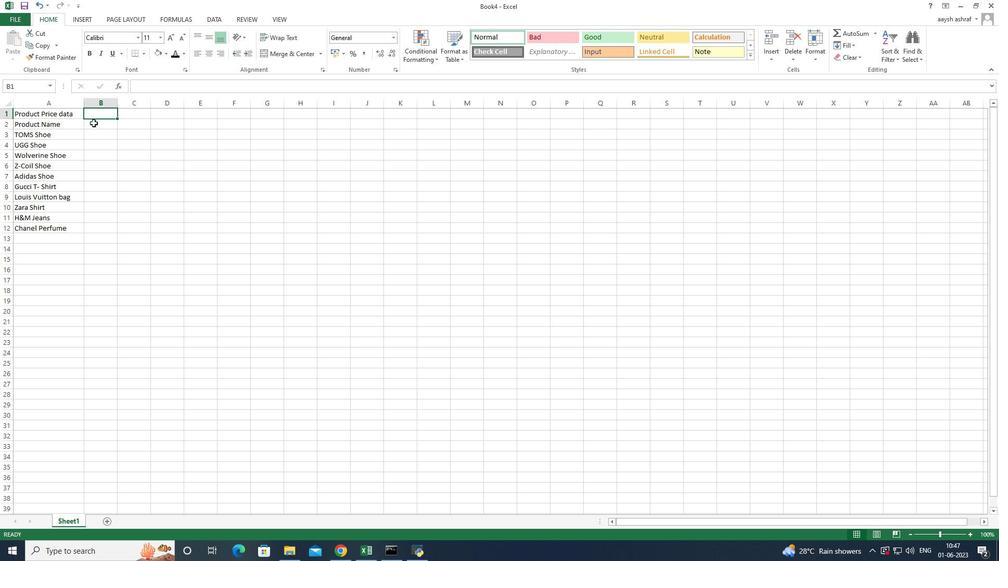 
Action: Mouse moved to (93, 123)
Screenshot: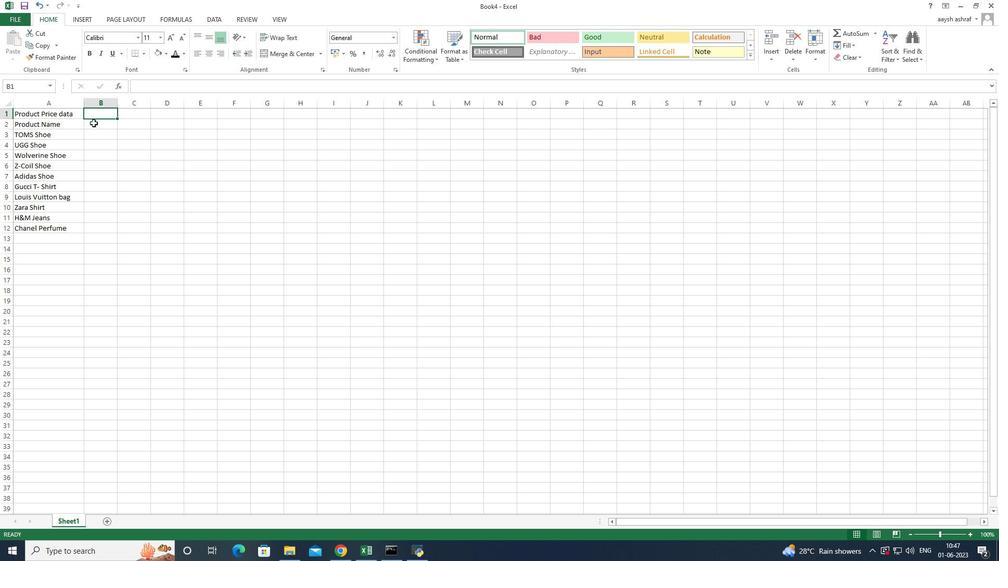 
Action: Mouse pressed left at (93, 123)
Screenshot: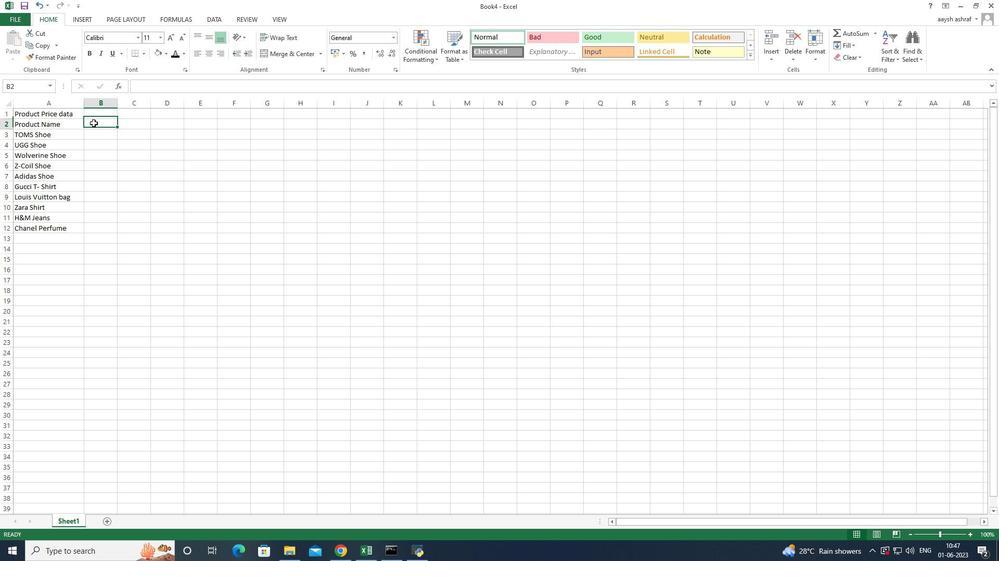 
Action: Key pressed <Key.shift>August<Key.space><Key.shift><Key.shift>Last<Key.space>week<Key.space>sales<Key.enter>5000<Key.enter>
Screenshot: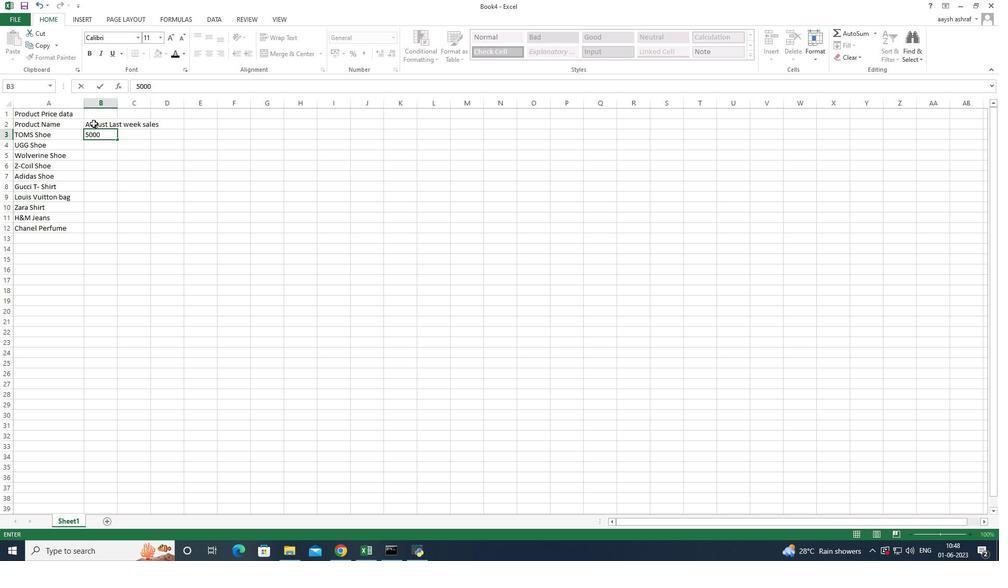 
Action: Mouse moved to (594, 56)
Screenshot: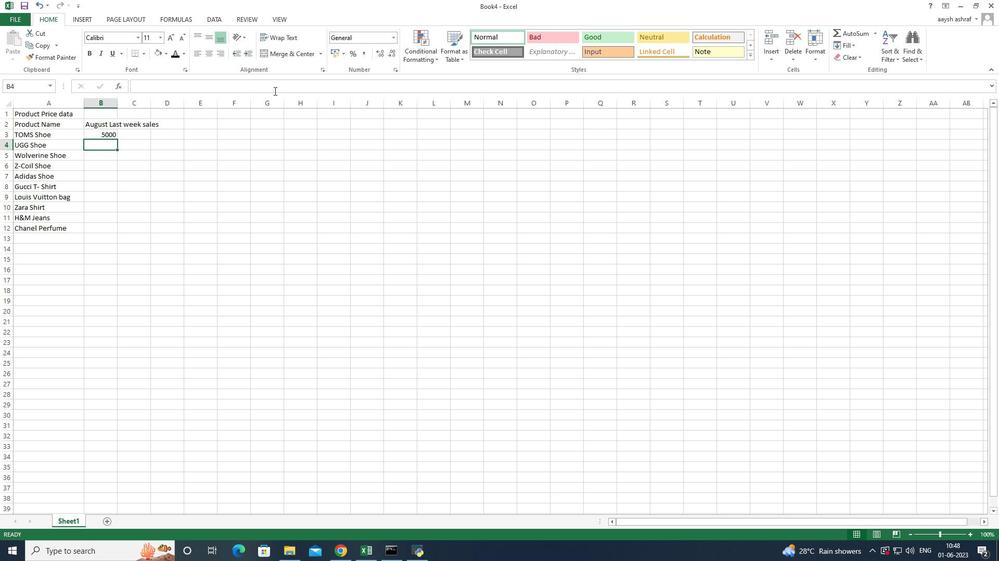 
Action: Key pressed 5020<Key.enter>5021<Key.enter>5023<Key.enter>5027<Key.enter>5030<Key.enter>5035<Key.enter>5040<Key.enter>5045<Key.enter>5050<Key.enter>
Screenshot: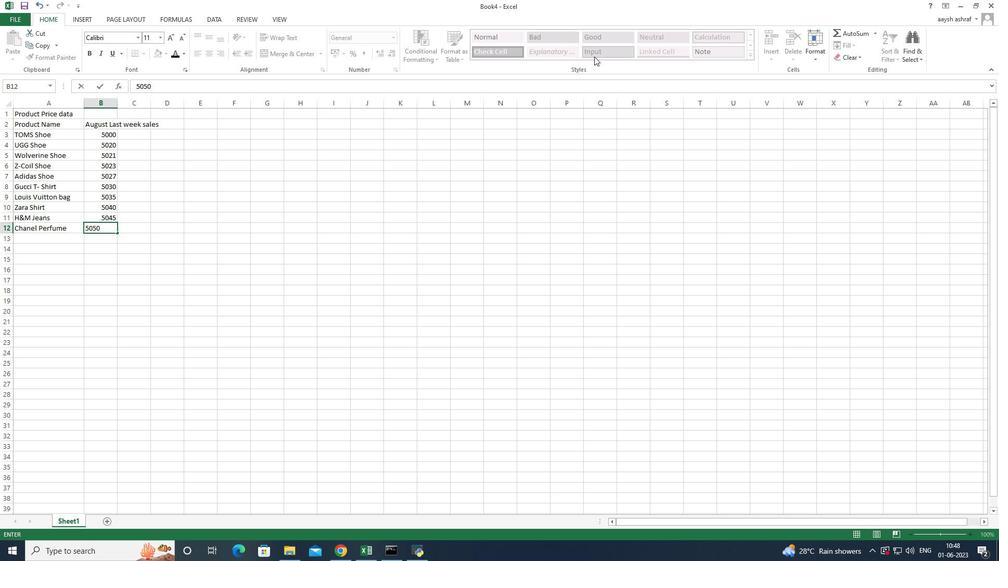 
Action: Mouse moved to (119, 103)
Screenshot: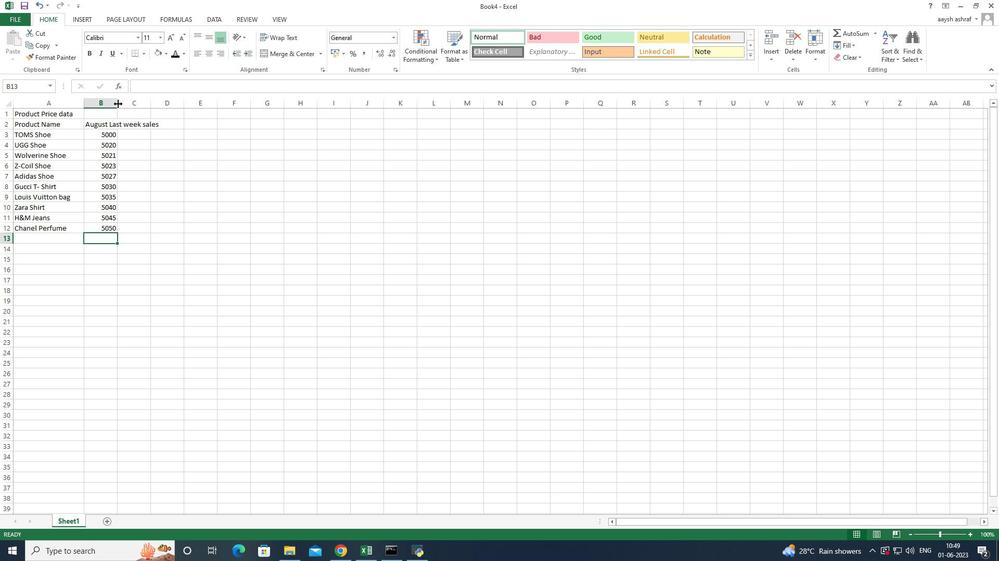 
Action: Mouse pressed left at (119, 103)
Screenshot: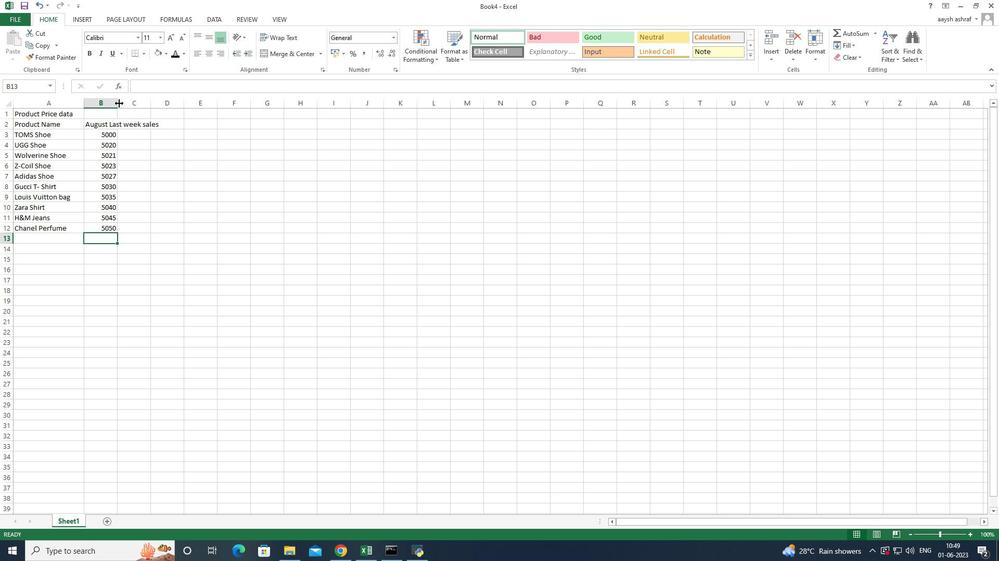 
Action: Mouse moved to (177, 125)
Screenshot: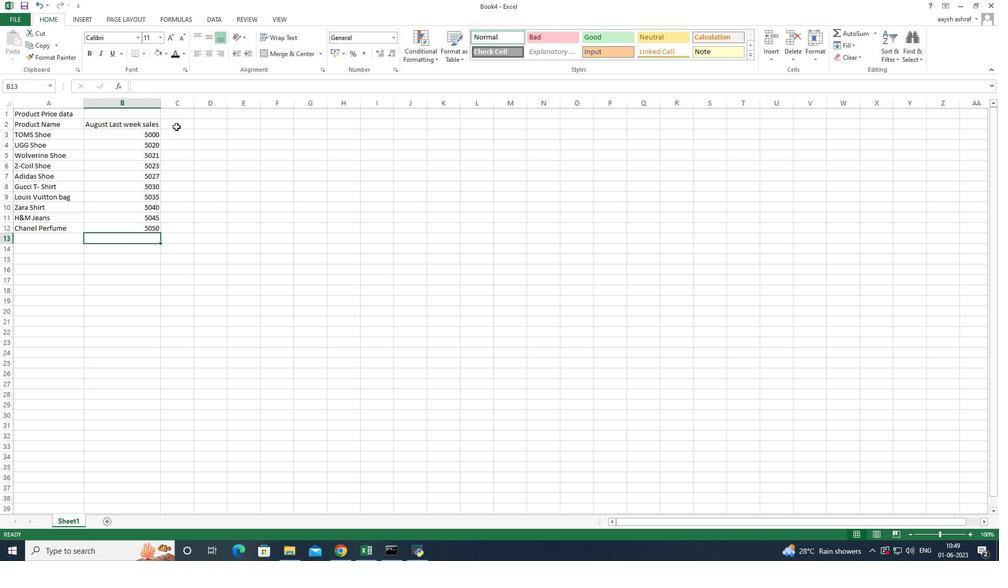 
Action: Mouse pressed left at (177, 125)
Screenshot: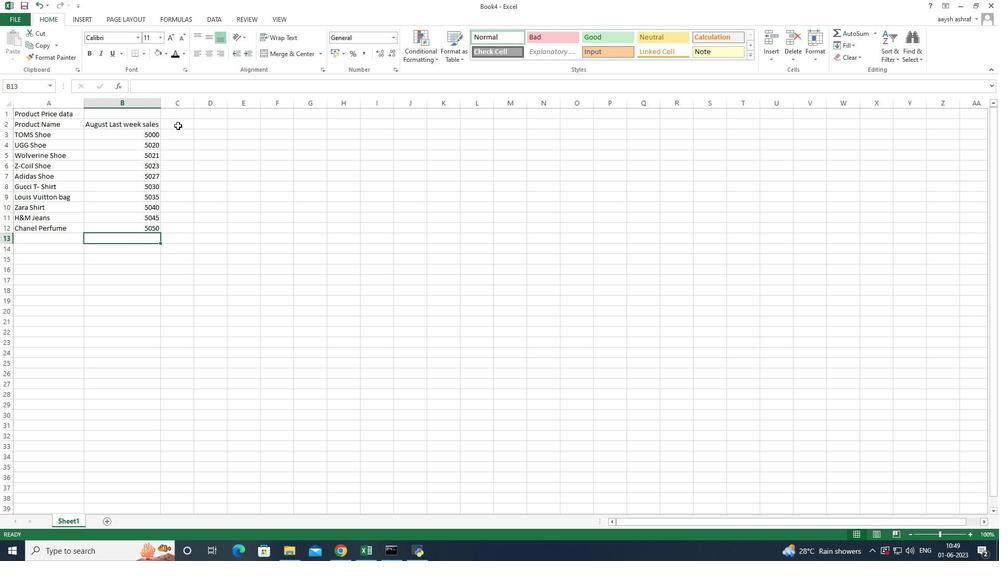 
Action: Mouse pressed left at (177, 125)
Screenshot: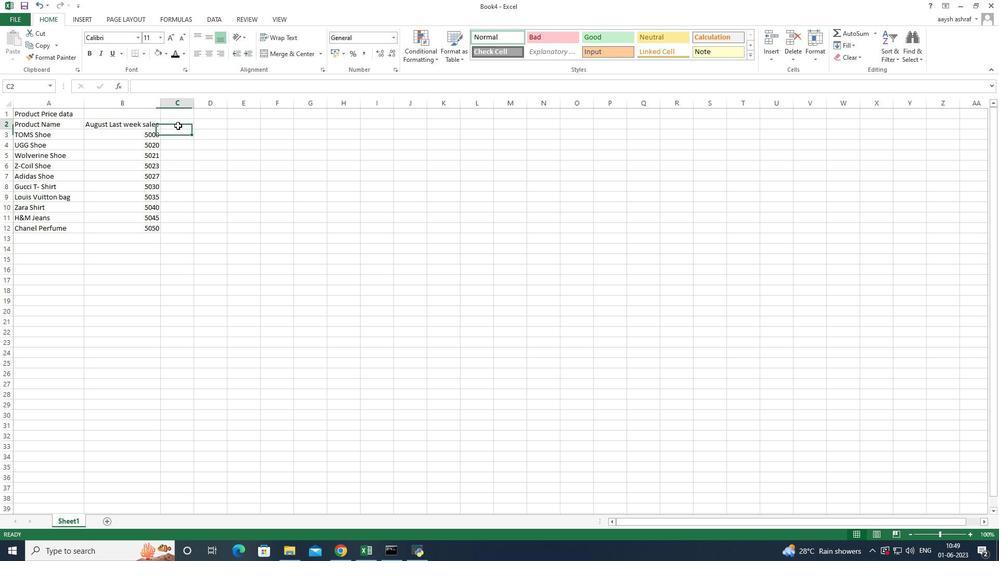 
Action: Key pressed <Key.shift>Product<Key.space><Key.shift>Price<Key.space>
Screenshot: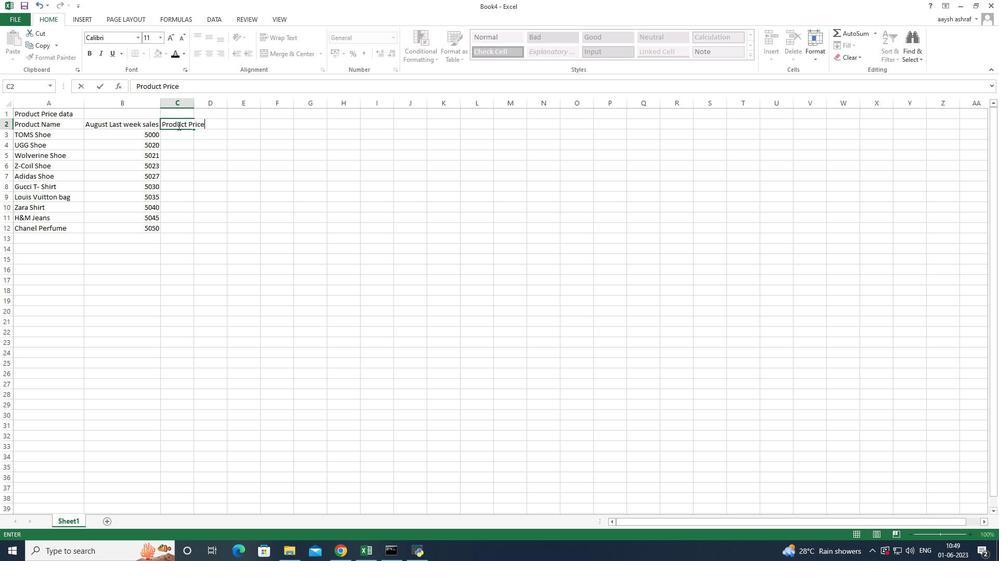 
Action: Mouse moved to (181, 138)
Screenshot: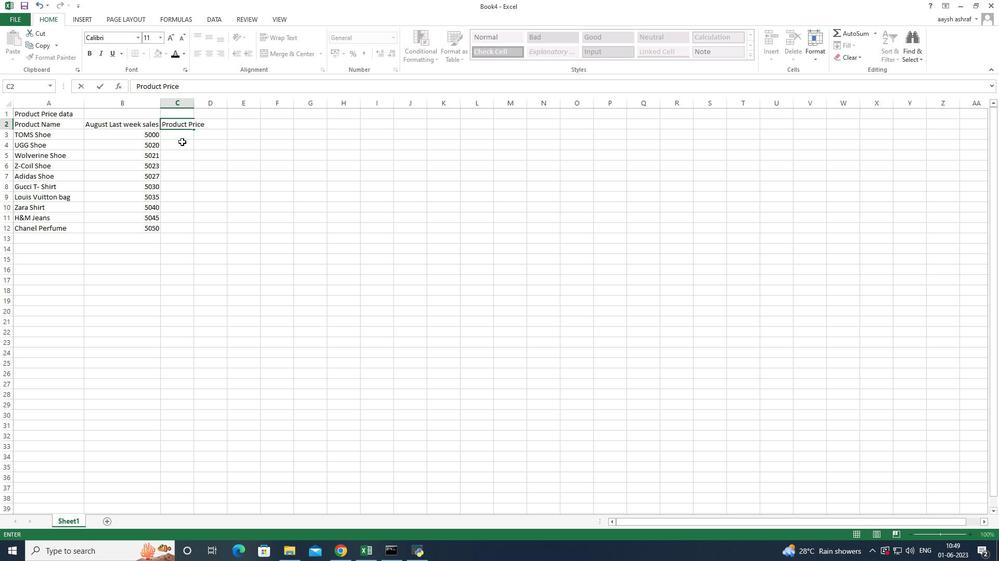 
Action: Mouse pressed left at (181, 138)
Screenshot: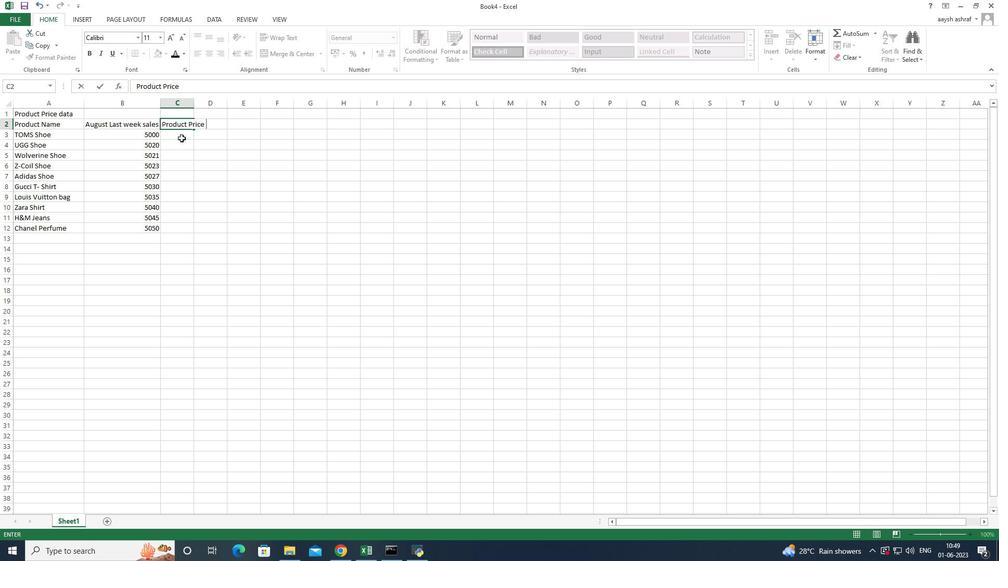 
Action: Mouse moved to (314, 141)
Screenshot: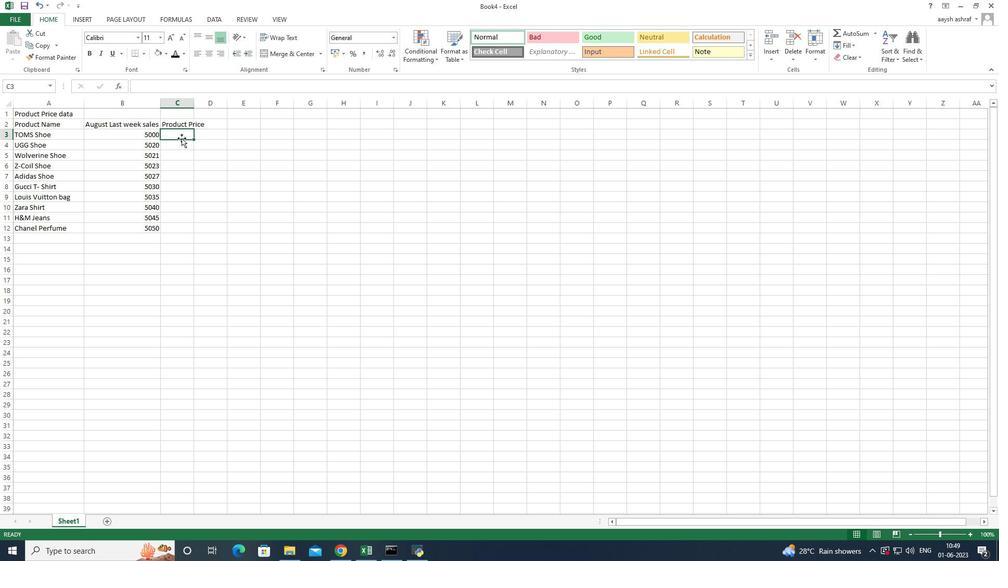 
Action: Key pressed 5000<Key.enter>5500<Key.enter>6000<Key.enter>6500<Key.enter>7000<Key.enter>7500<Key.enter>8000<Key.enter>8500<Key.enter>9000<Key.enter>1000<Key.enter>
Screenshot: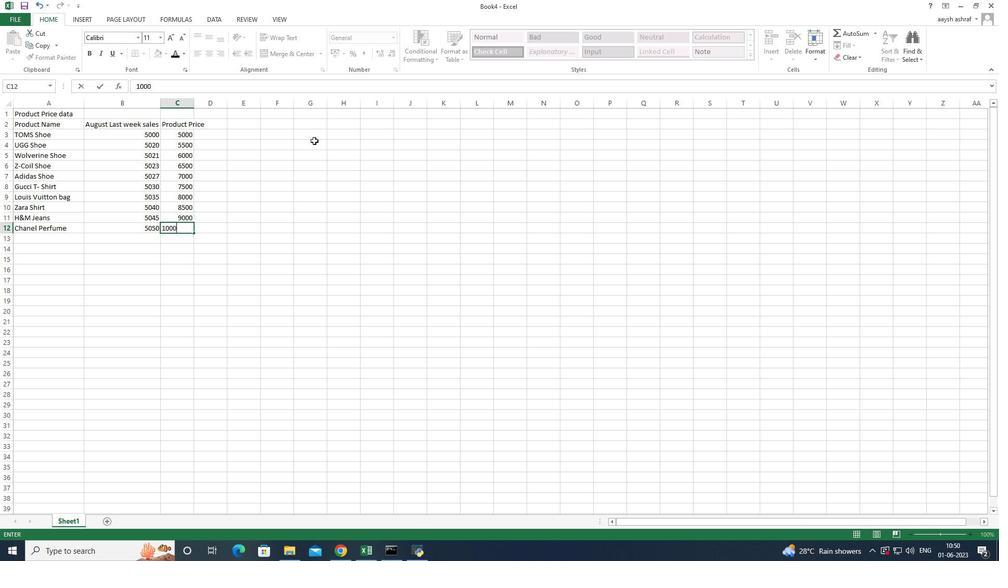 
Action: Mouse moved to (210, 138)
Screenshot: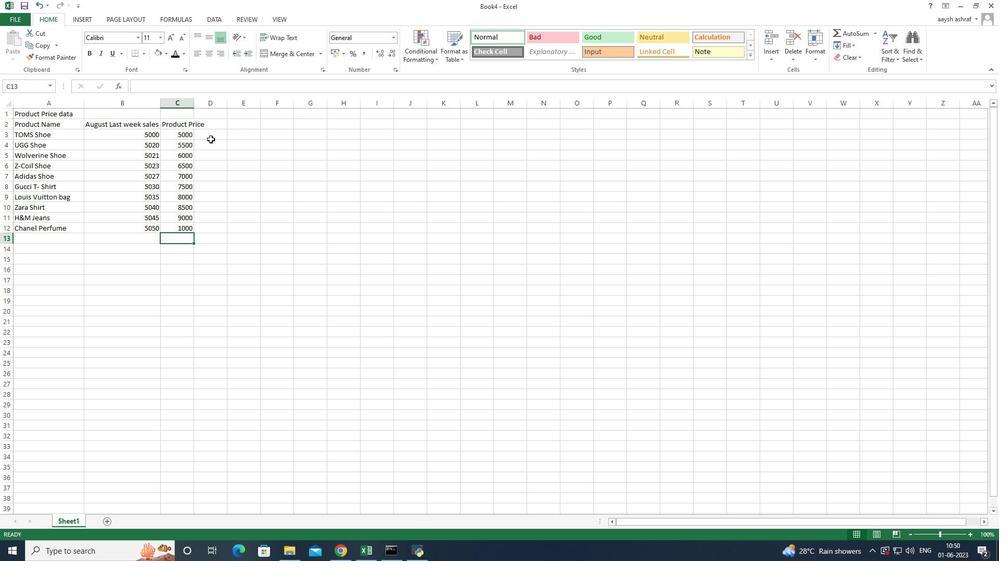 
Action: Mouse pressed left at (210, 138)
Screenshot: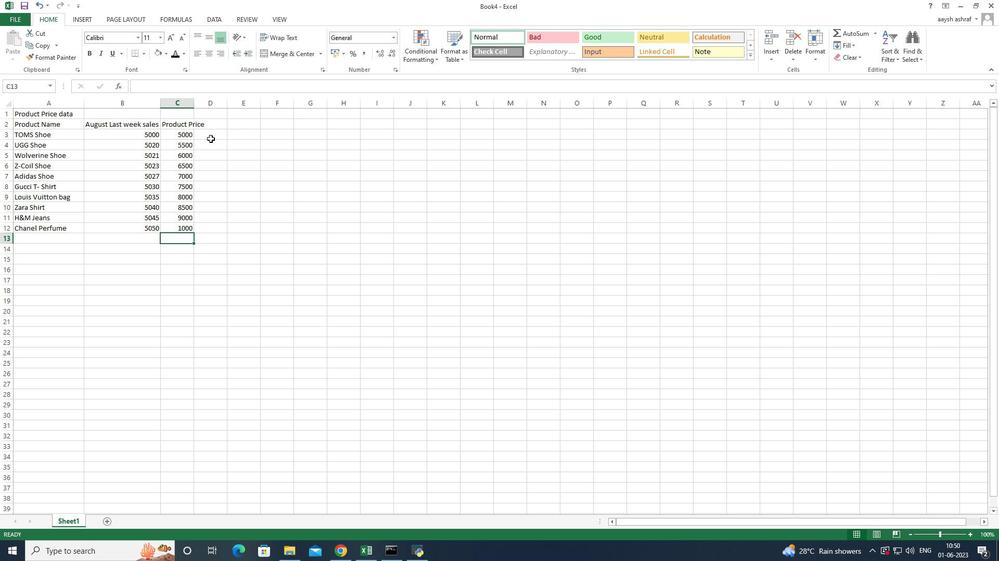 
Action: Mouse moved to (185, 117)
Screenshot: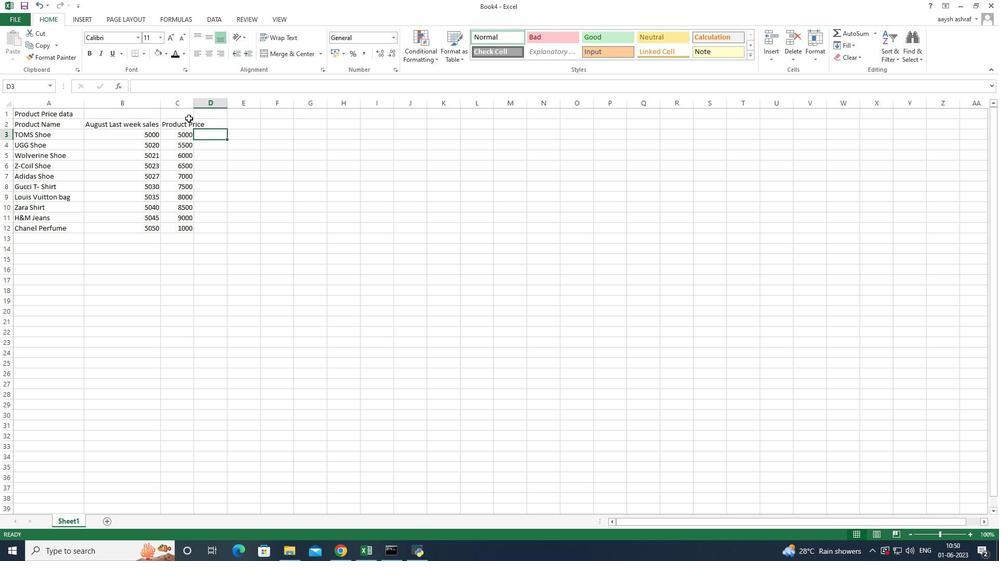 
Action: Mouse pressed left at (185, 117)
Screenshot: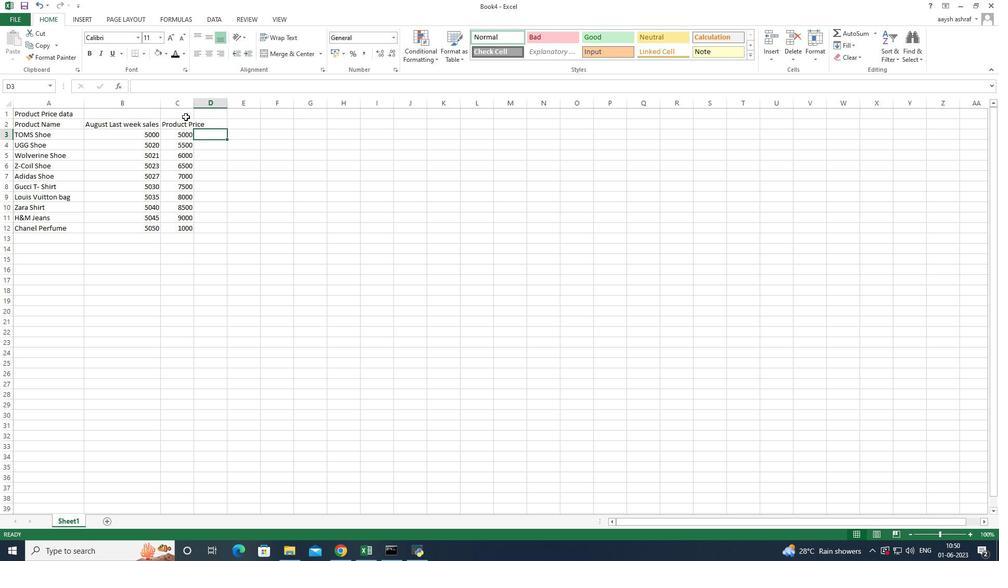 
Action: Mouse moved to (195, 113)
Screenshot: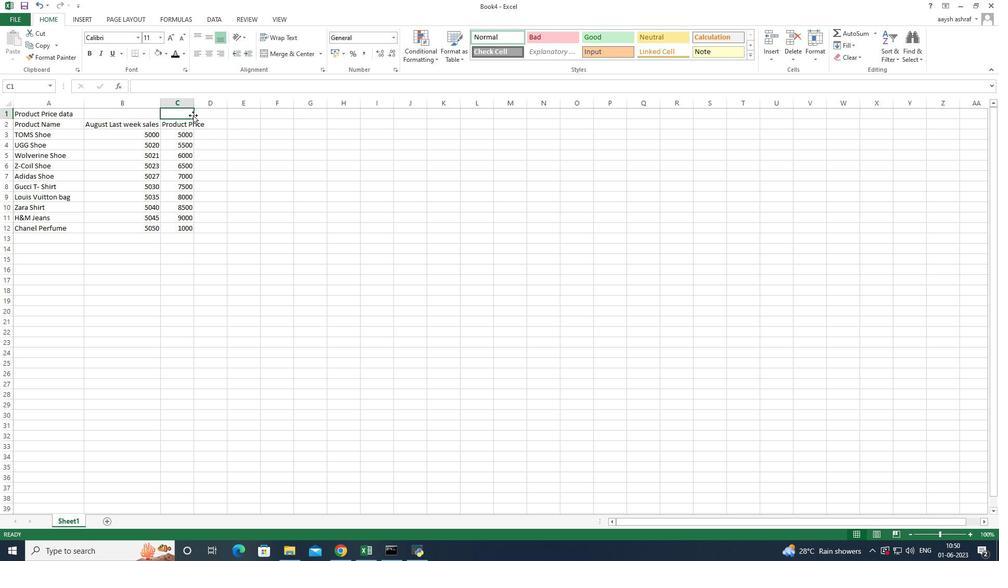 
Action: Mouse pressed left at (195, 113)
Screenshot: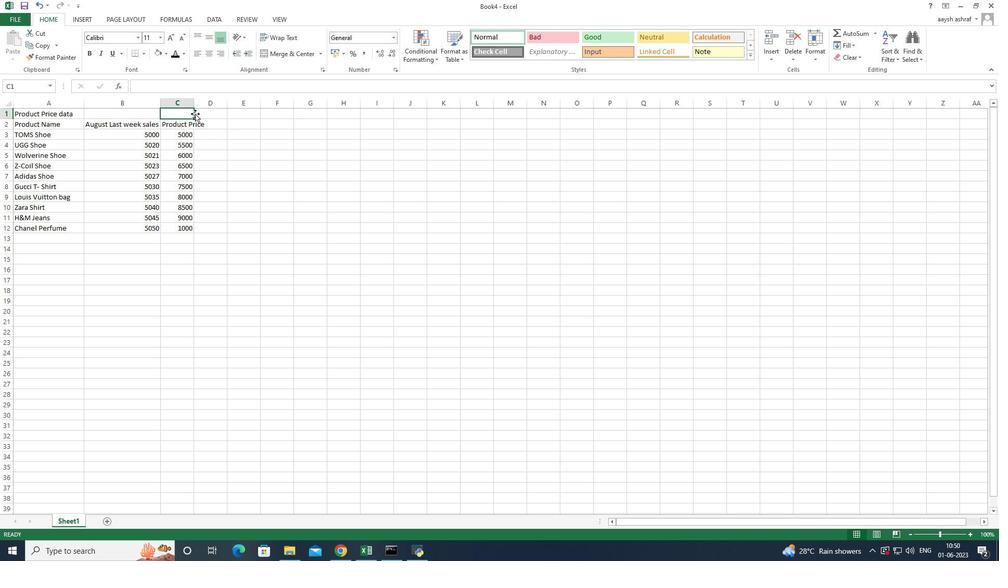 
Action: Mouse moved to (185, 116)
Screenshot: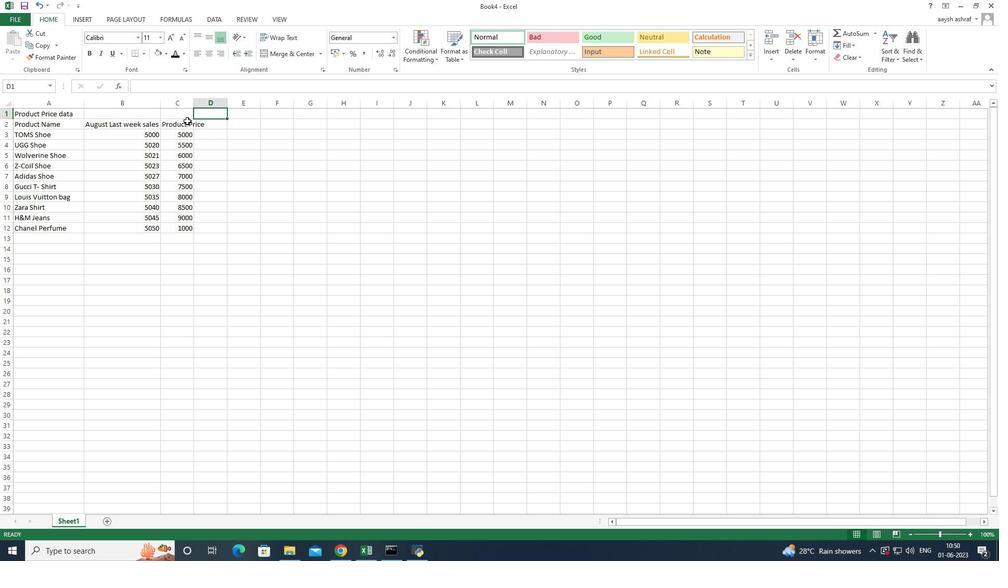 
Action: Mouse pressed left at (185, 116)
Screenshot: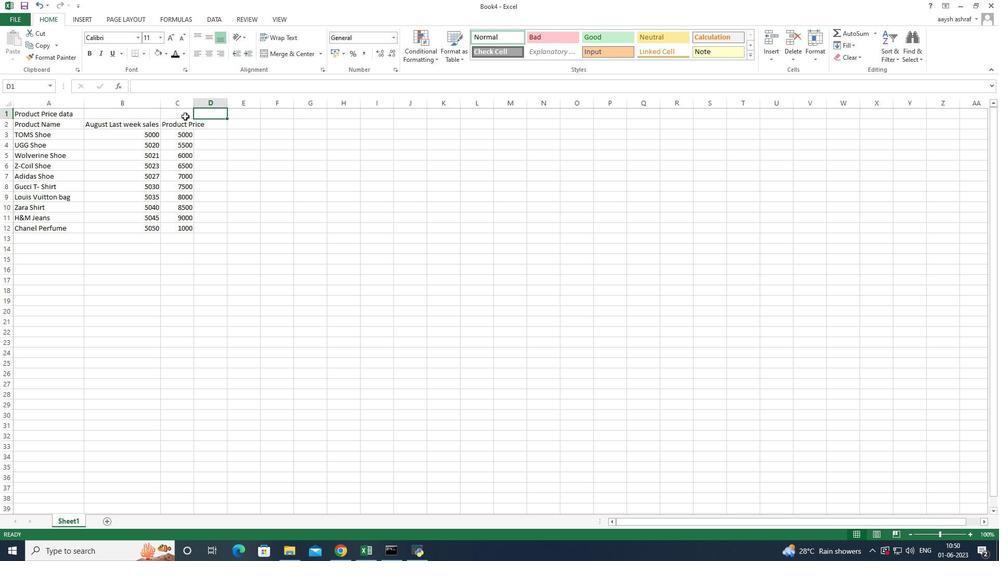 
Action: Mouse moved to (196, 104)
Screenshot: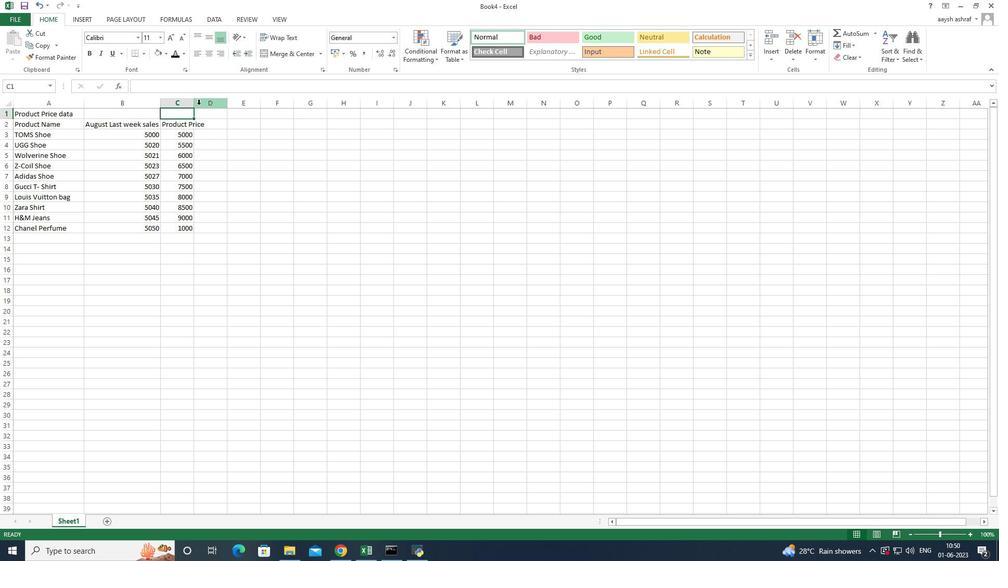
Action: Mouse pressed left at (196, 104)
Screenshot: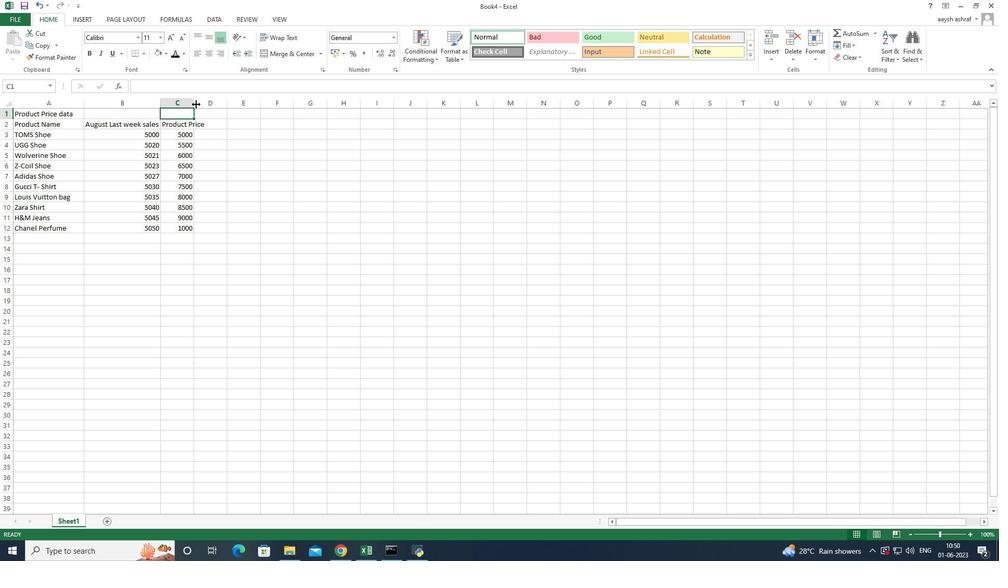 
Action: Mouse moved to (83, 114)
Screenshot: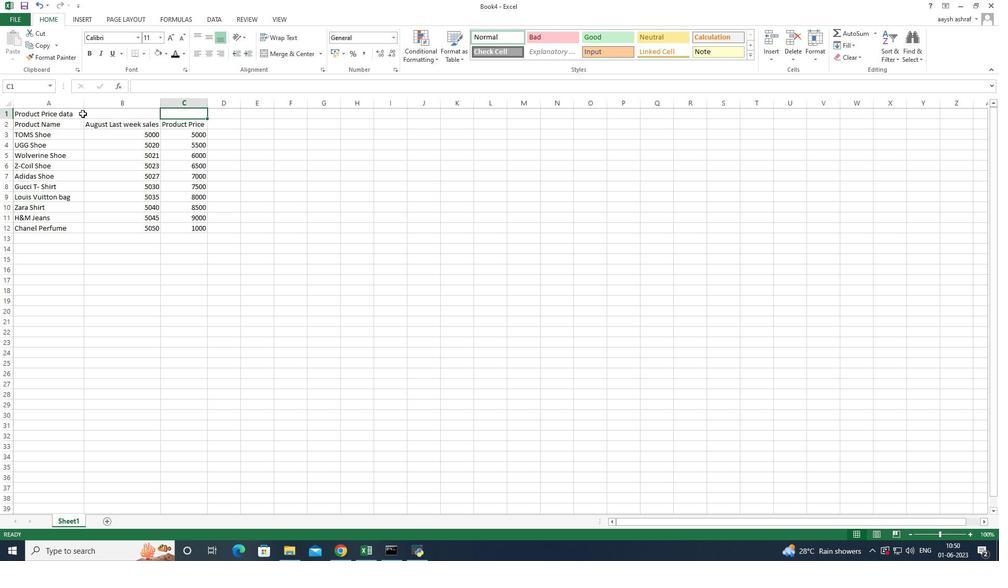 
Action: Mouse scrolled (83, 114) with delta (0, 0)
Screenshot: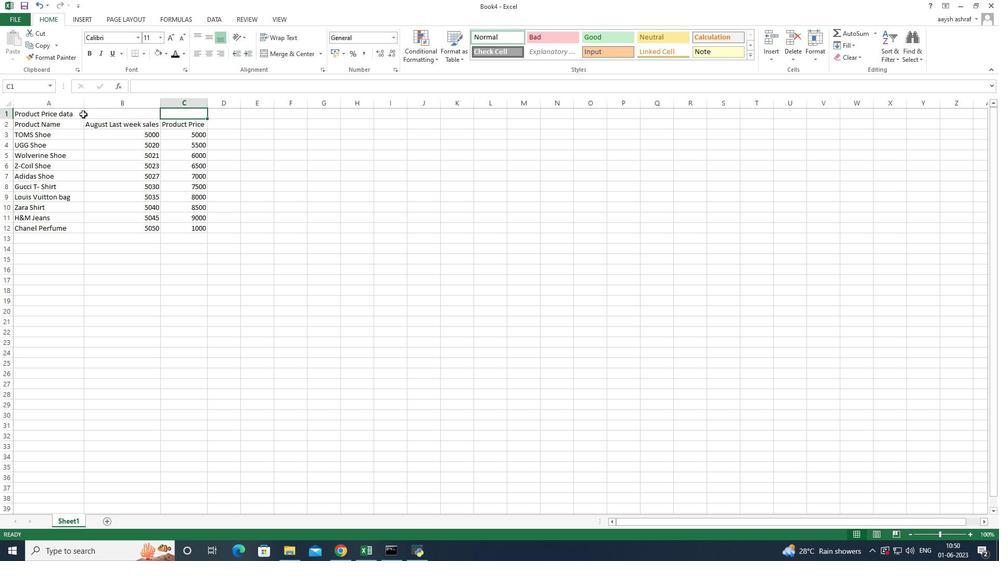 
Action: Mouse scrolled (83, 114) with delta (0, 0)
Screenshot: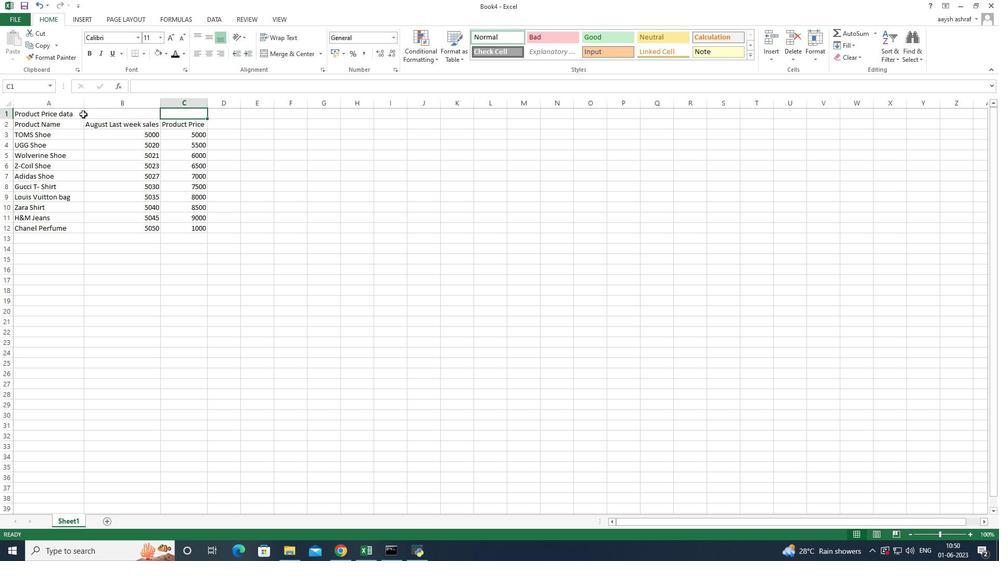 
Action: Mouse moved to (33, 117)
Screenshot: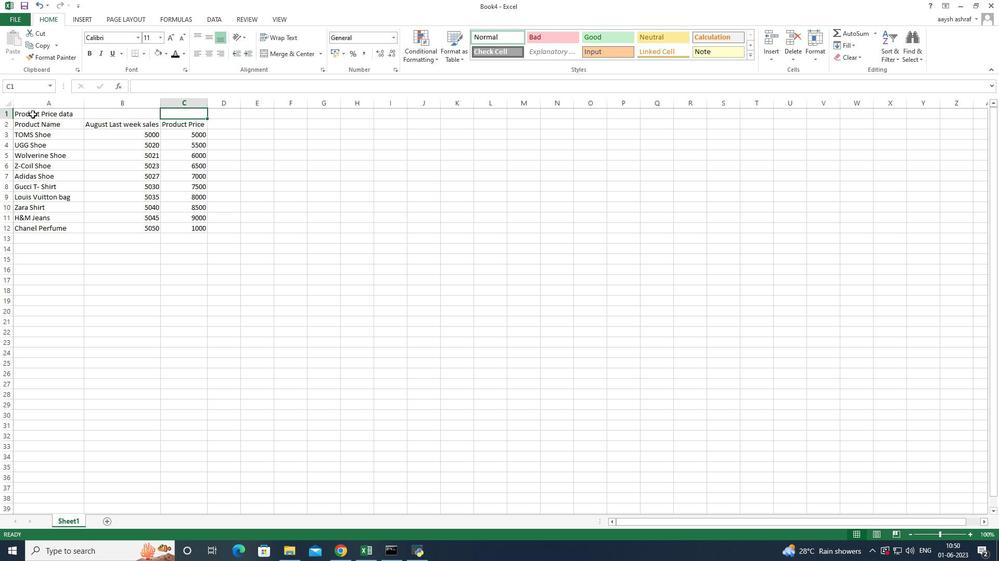 
Action: Mouse pressed left at (33, 117)
Screenshot: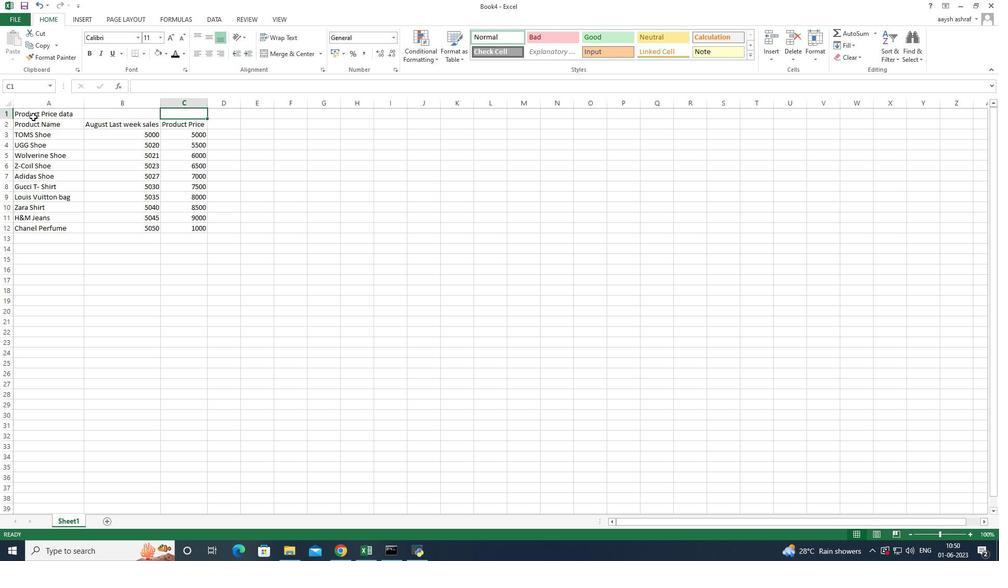 
Action: Key pressed <Key.shift_r><Key.right><Key.right>
Screenshot: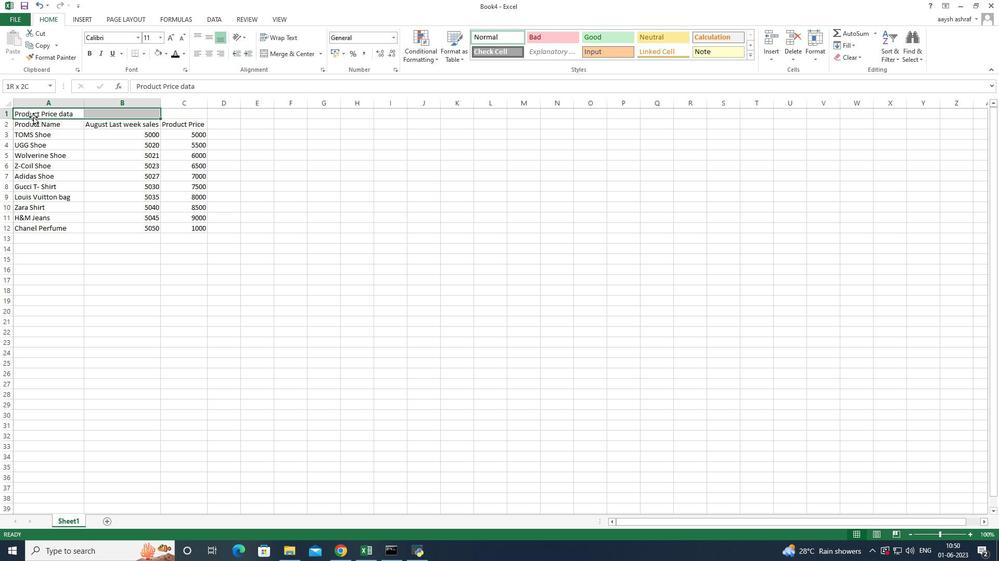 
Action: Mouse moved to (279, 53)
Screenshot: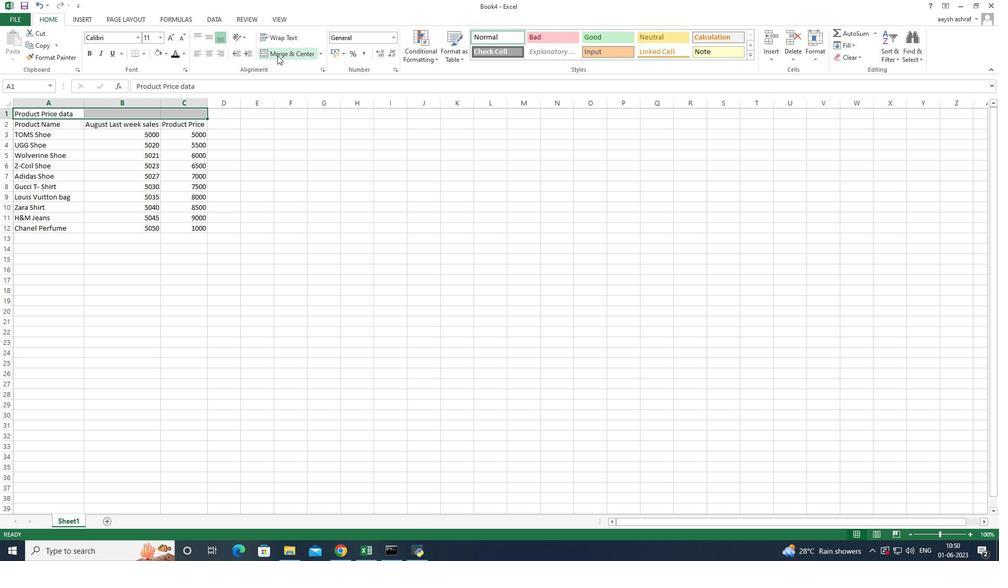 
Action: Mouse pressed left at (279, 53)
Screenshot: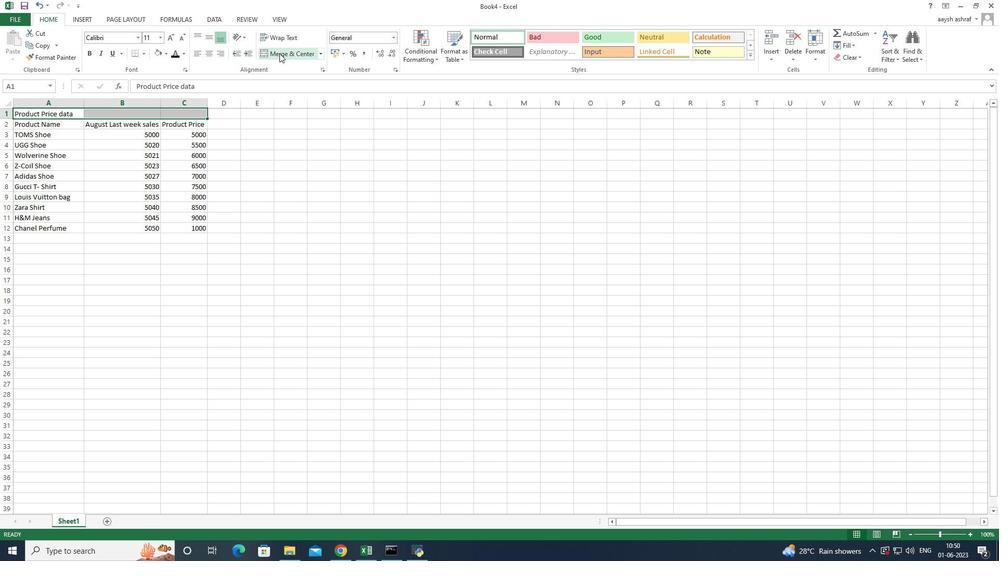 
Action: Mouse moved to (48, 19)
Screenshot: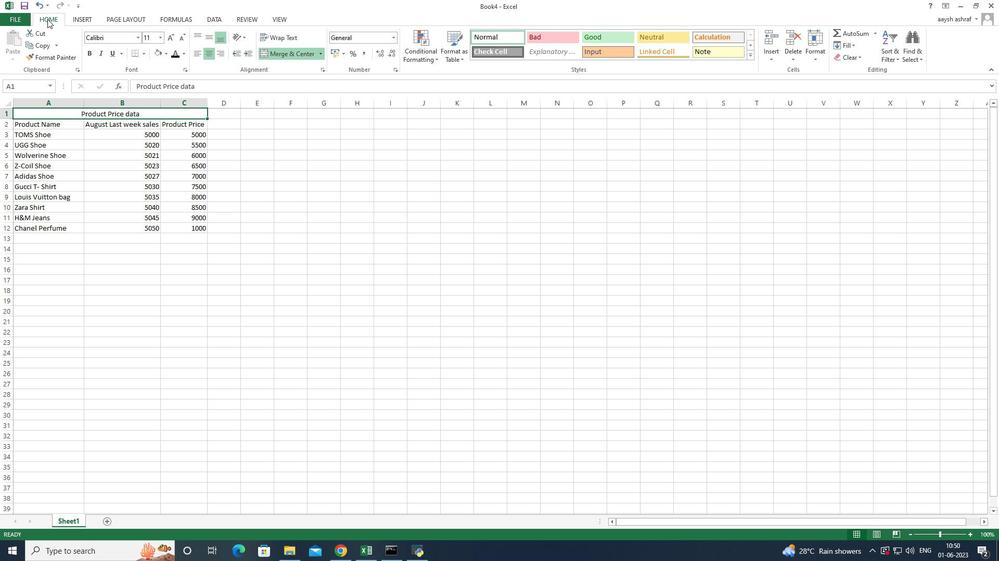 
Action: Mouse pressed left at (48, 19)
Screenshot: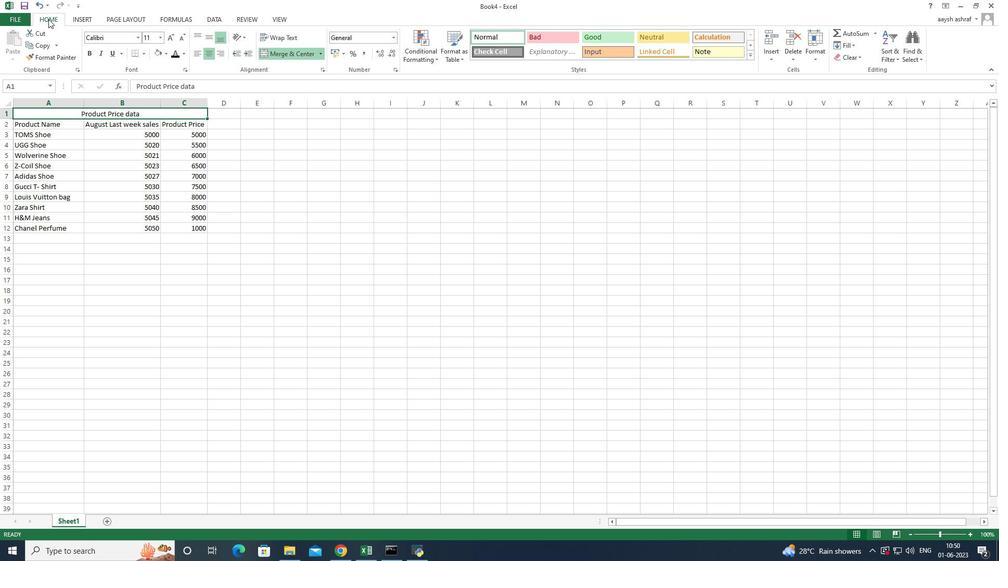 
Action: Mouse moved to (17, 16)
Screenshot: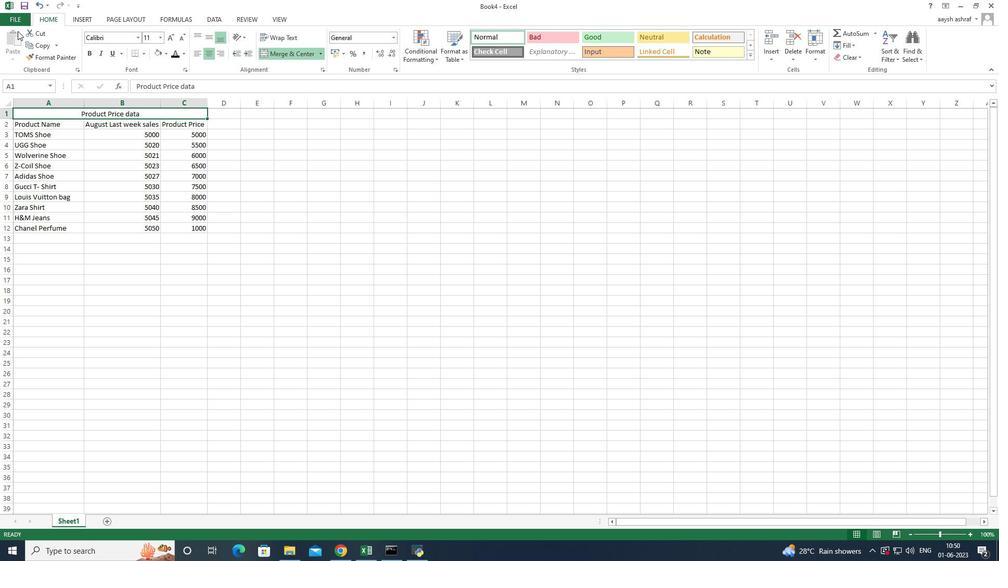 
Action: Mouse pressed left at (17, 16)
Screenshot: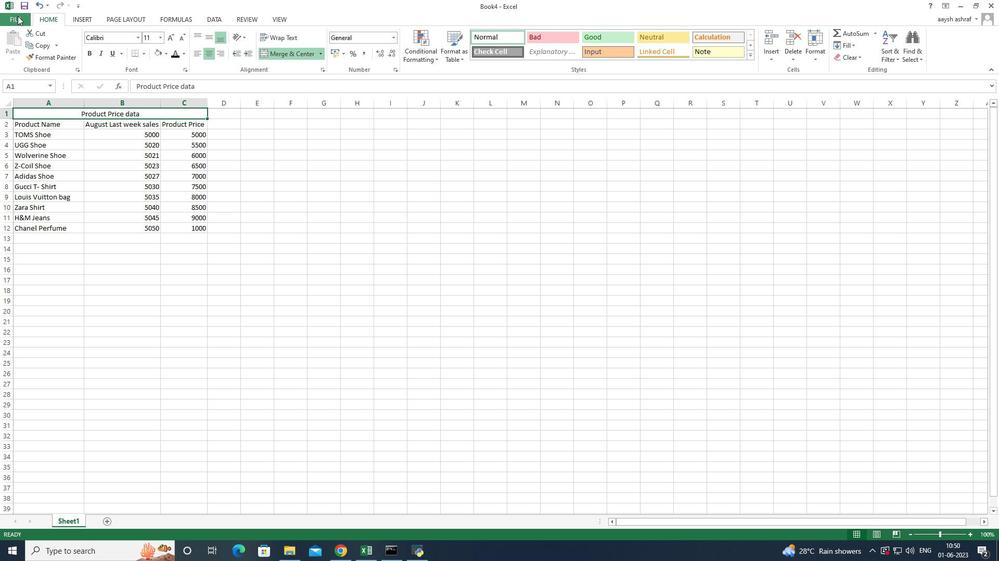 
Action: Mouse moved to (41, 120)
Screenshot: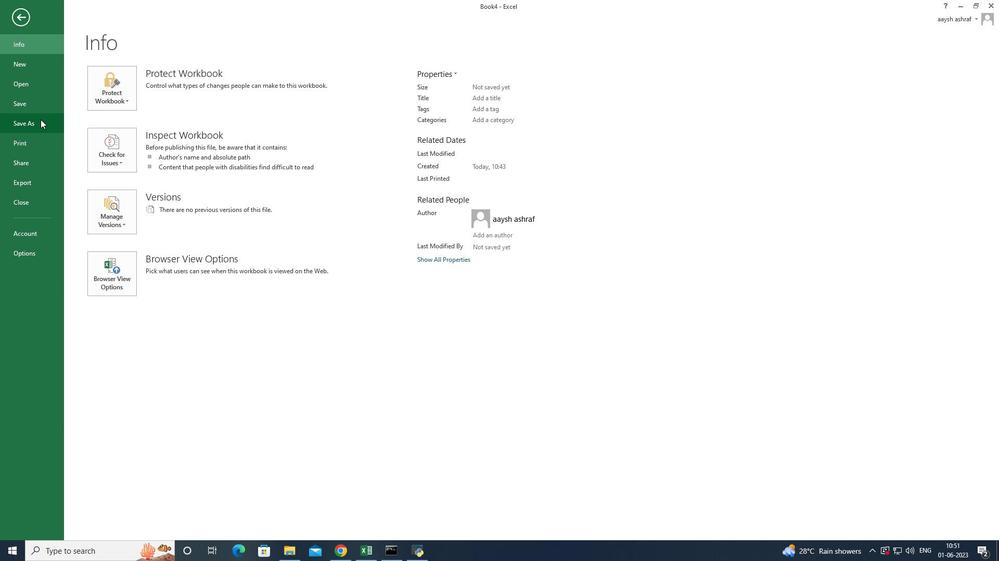 
Action: Mouse pressed left at (41, 120)
Screenshot: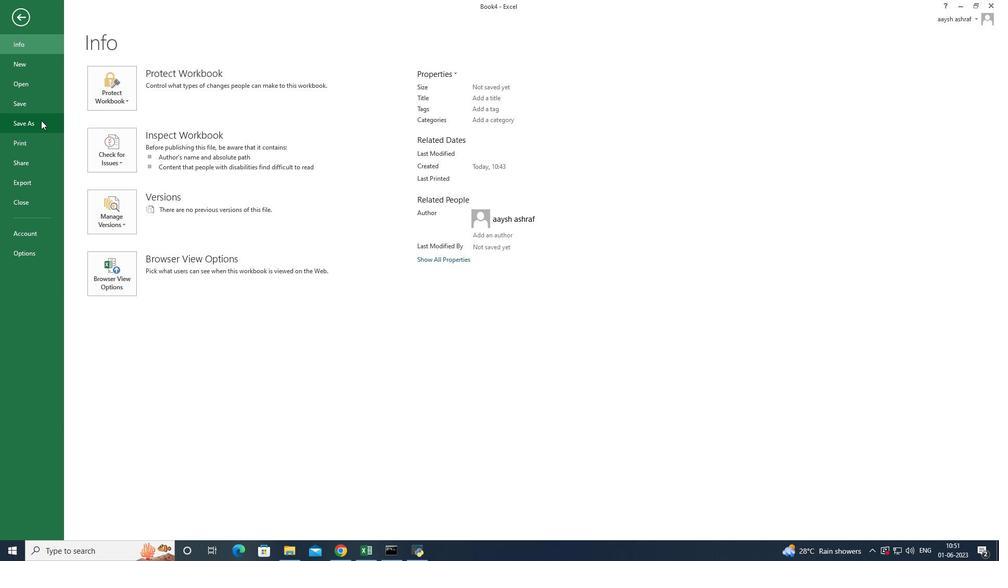 
Action: Mouse moved to (289, 111)
Screenshot: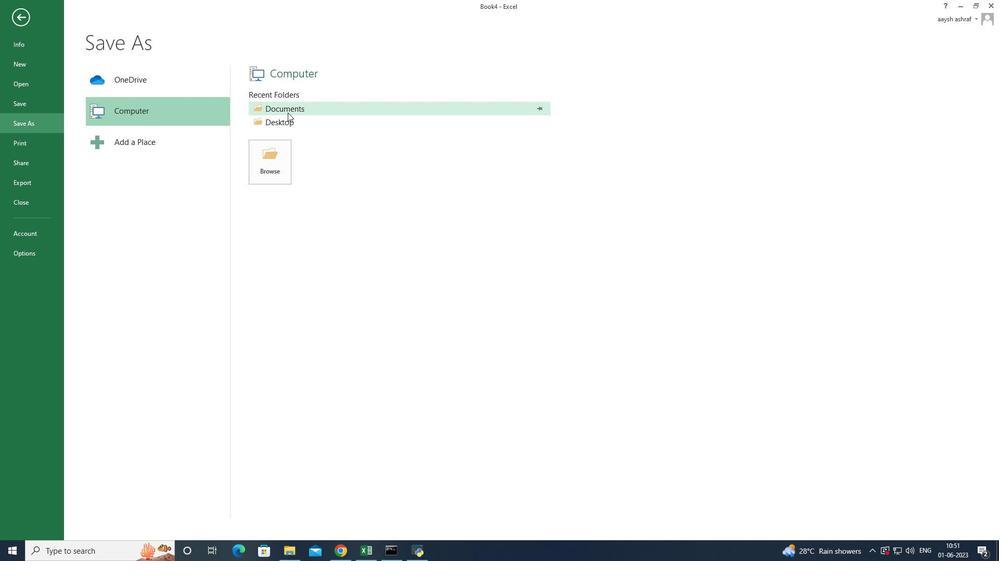 
Action: Mouse pressed left at (289, 111)
Screenshot: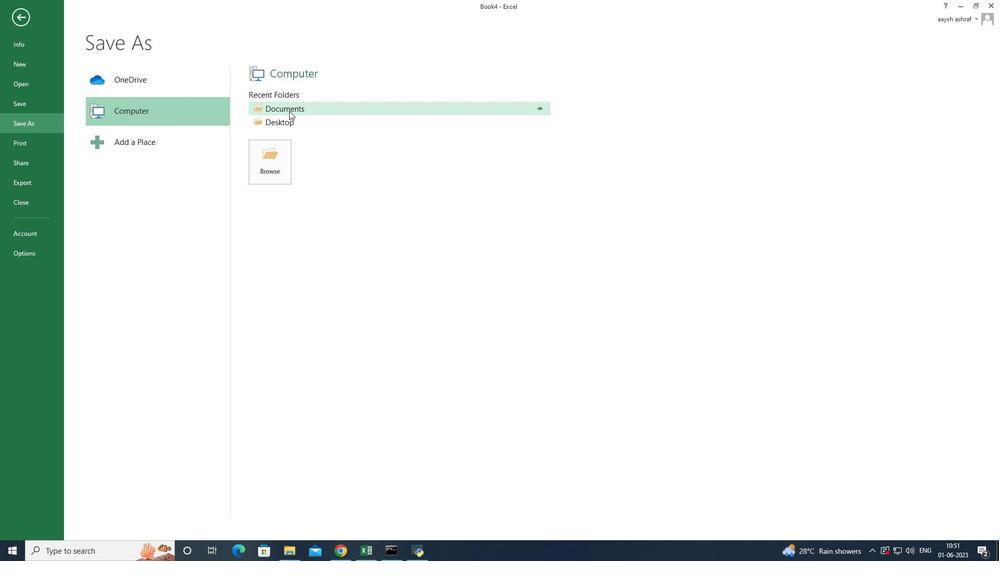 
Action: Key pressed <Key.shift>Analysis<Key.space><Key.shift>Sales<Key.space><Key.shift>Analysis
Screenshot: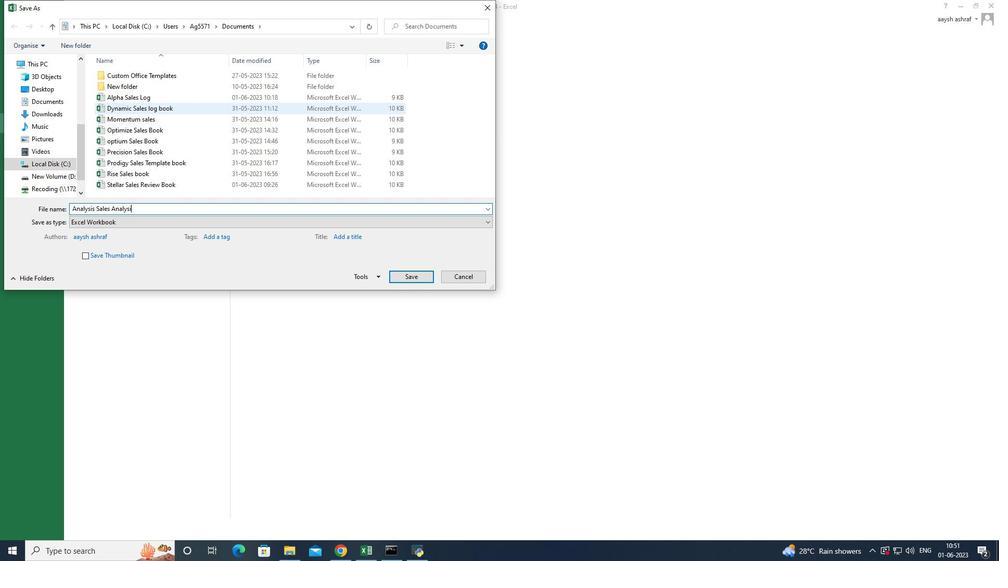 
Action: Mouse moved to (407, 278)
Screenshot: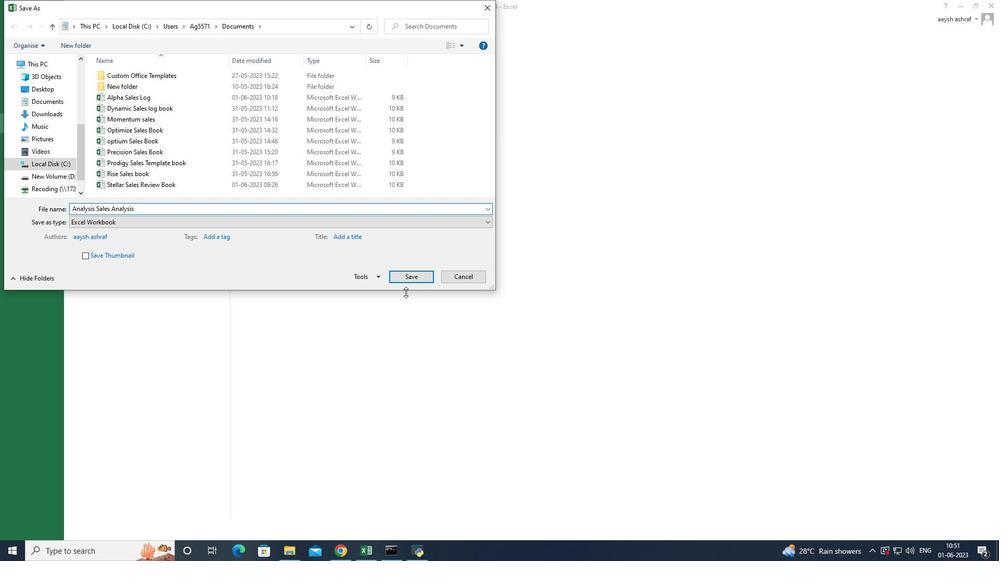 
Action: Mouse pressed left at (407, 278)
Screenshot: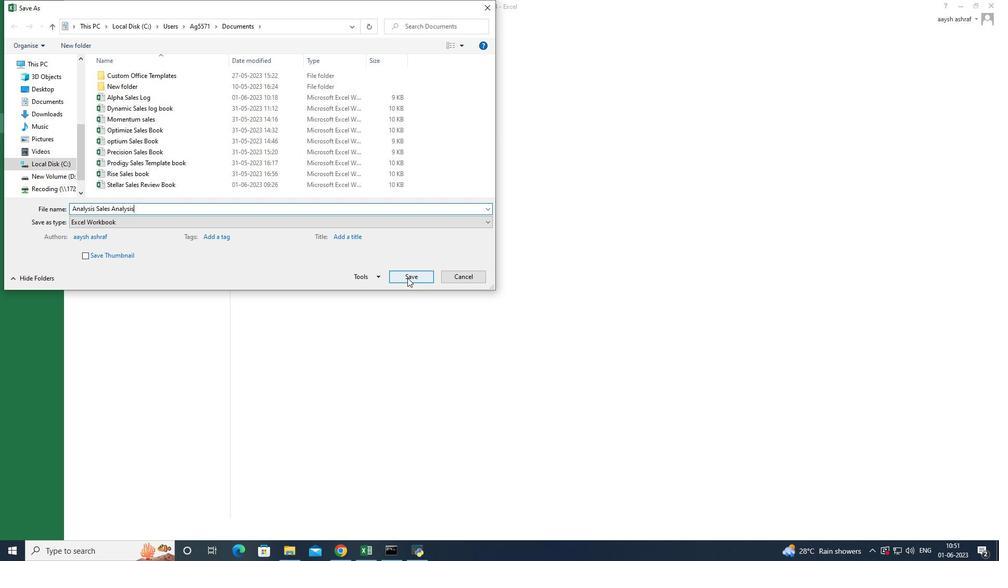 
Action: Mouse moved to (254, 285)
Screenshot: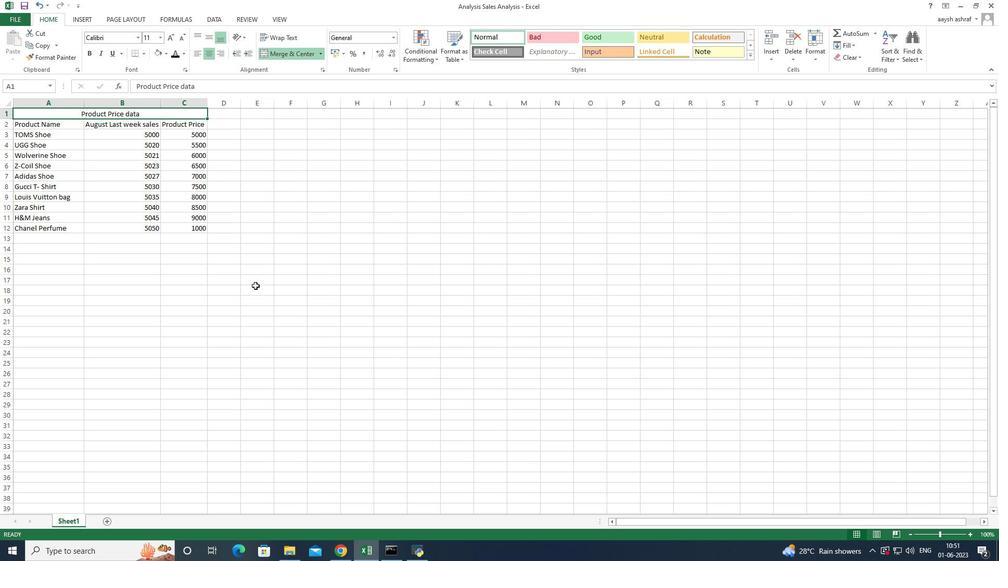 
